 Task: In Heading  Amiri Quran with navy blue colour. Font size of heading  '18 Pt. 'Font style of data Calibri. Font size of data  9 Pt. Alignment of headline & data Align bottom. Fill color in cell of heading  Red. Font color of data Black. Apply border in Data Criss-Cross Border. In the sheet  Budget Management Sheetbook
Action: Mouse moved to (95, 54)
Screenshot: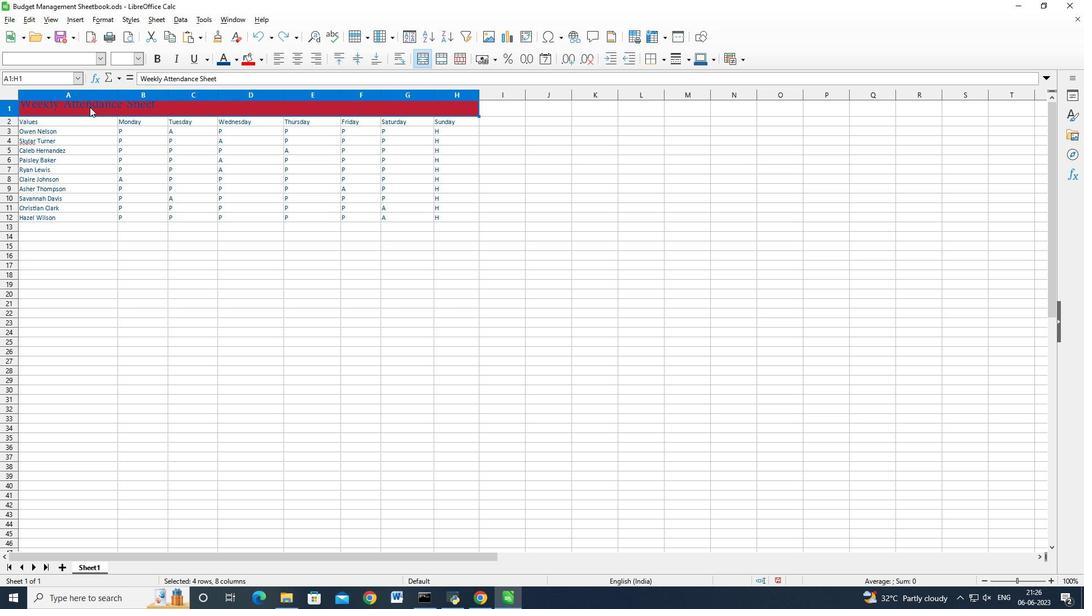 
Action: Mouse pressed left at (95, 54)
Screenshot: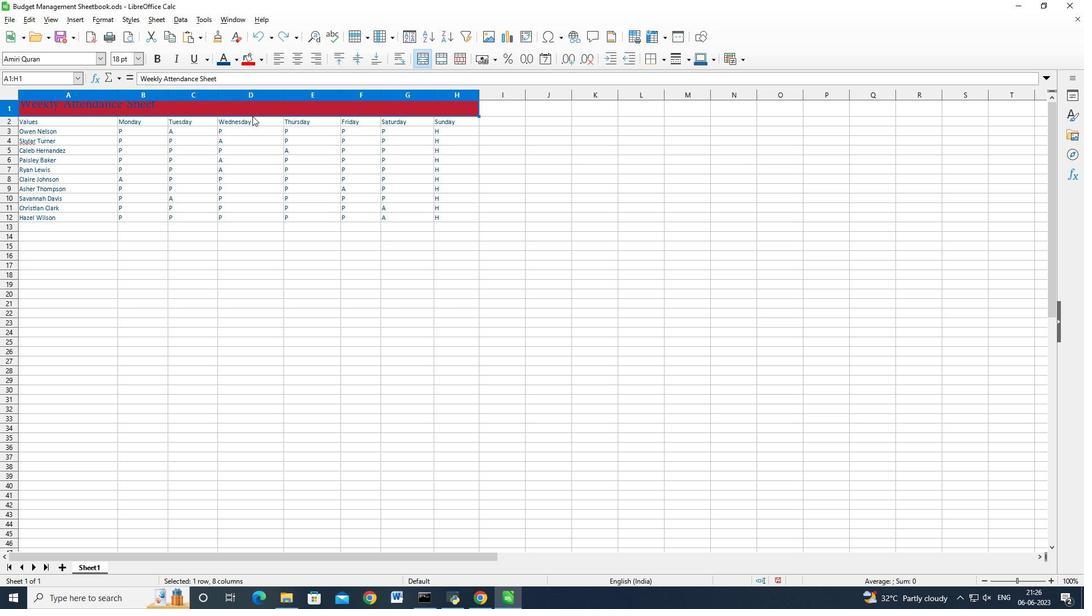 
Action: Mouse moved to (44, 85)
Screenshot: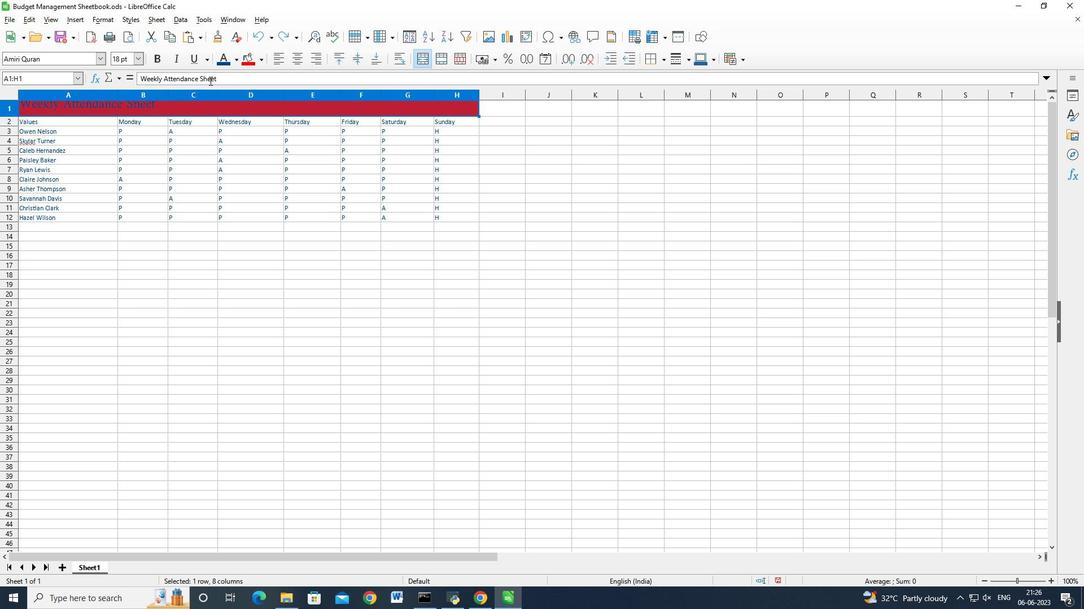 
Action: Mouse pressed left at (44, 85)
Screenshot: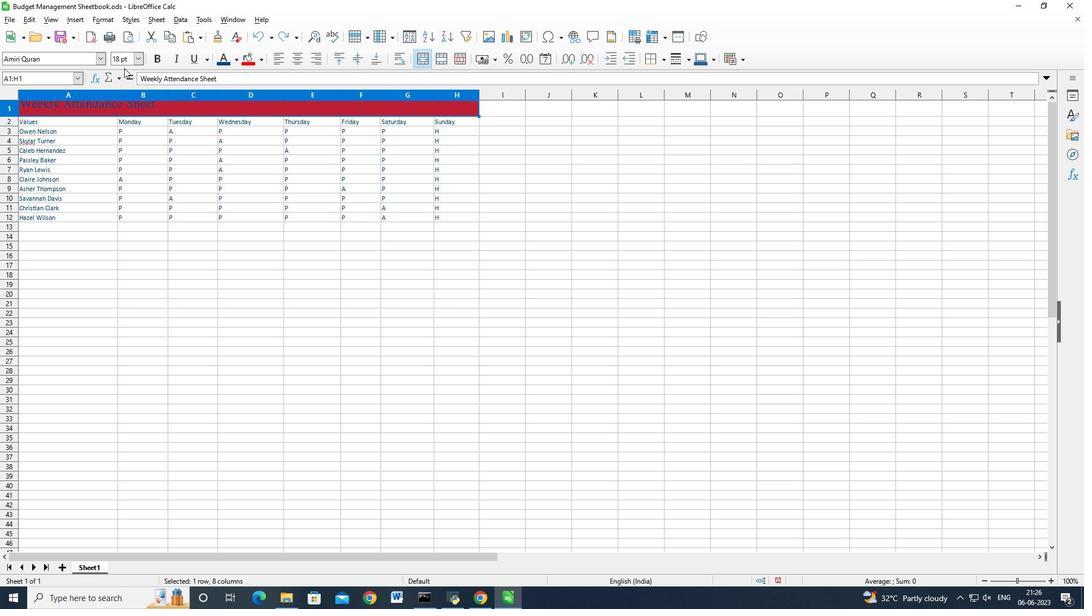 
Action: Mouse moved to (230, 56)
Screenshot: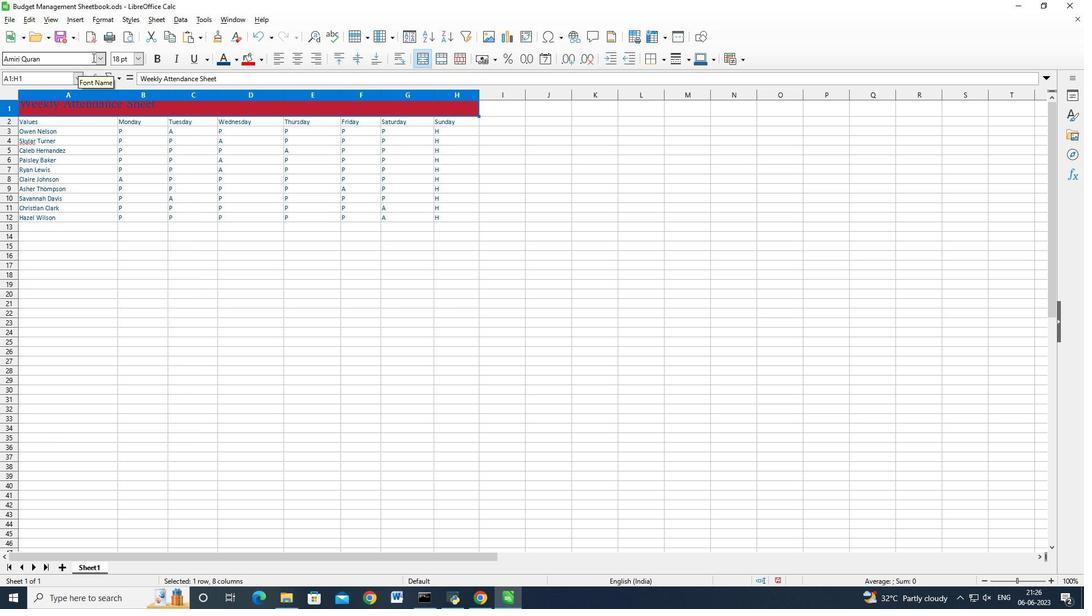 
Action: Mouse pressed left at (230, 56)
Screenshot: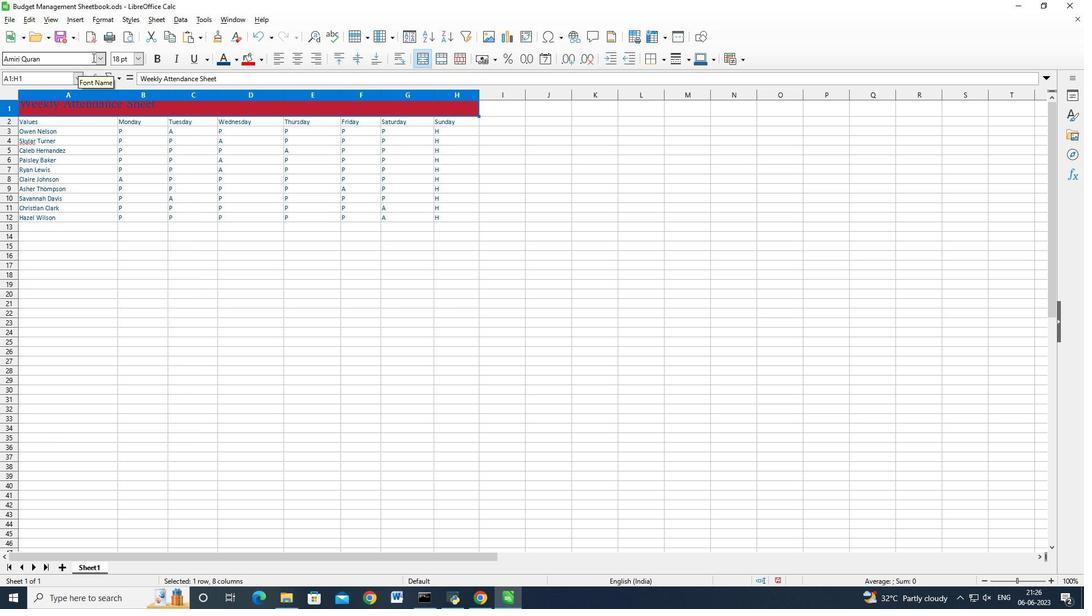 
Action: Mouse moved to (219, 120)
Screenshot: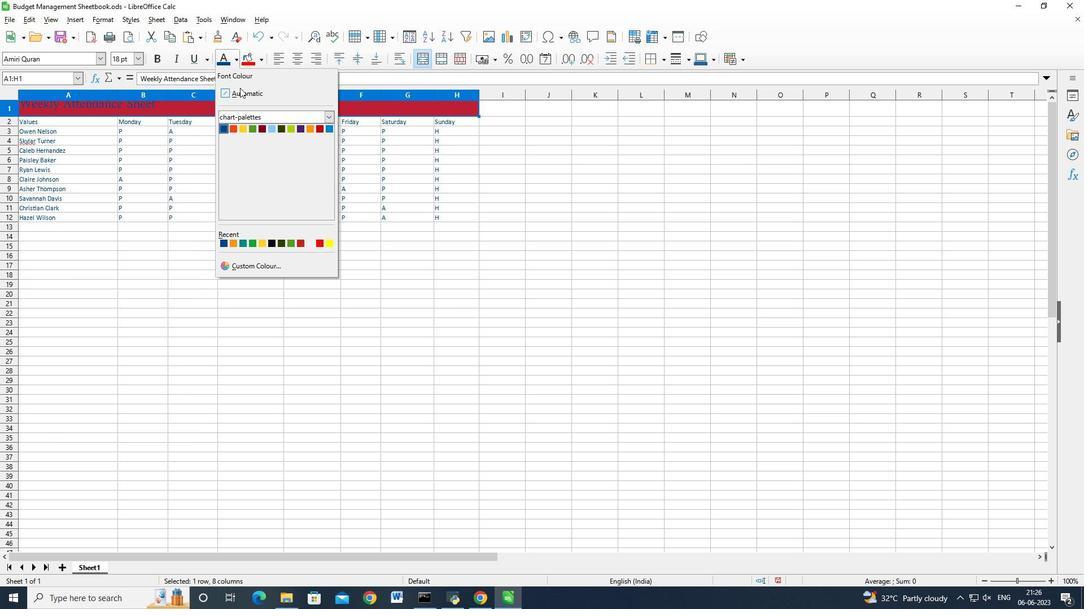 
Action: Mouse pressed left at (219, 120)
Screenshot: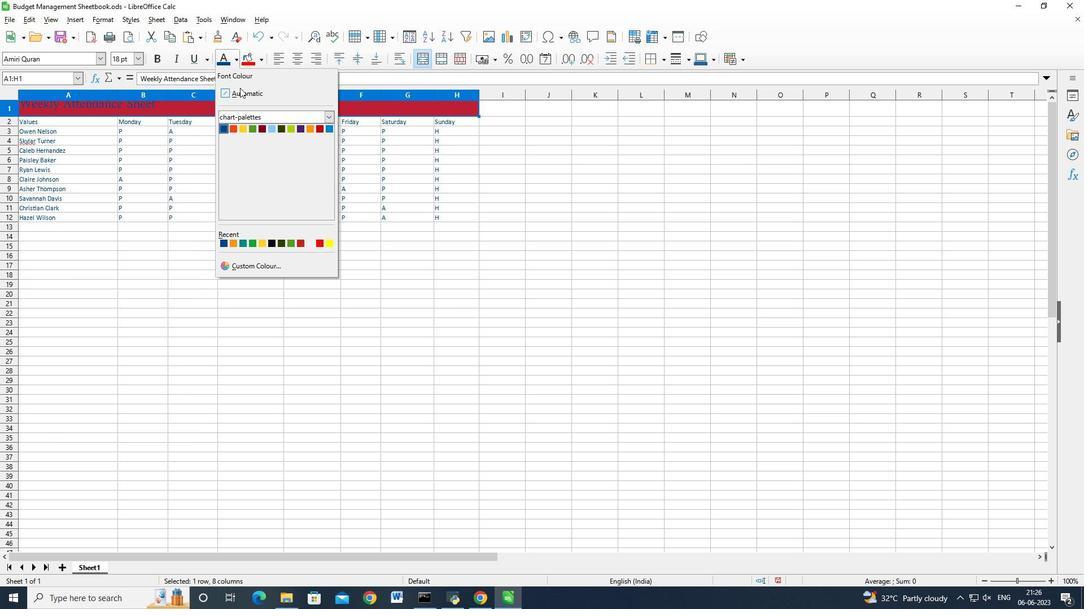 
Action: Mouse moved to (133, 47)
Screenshot: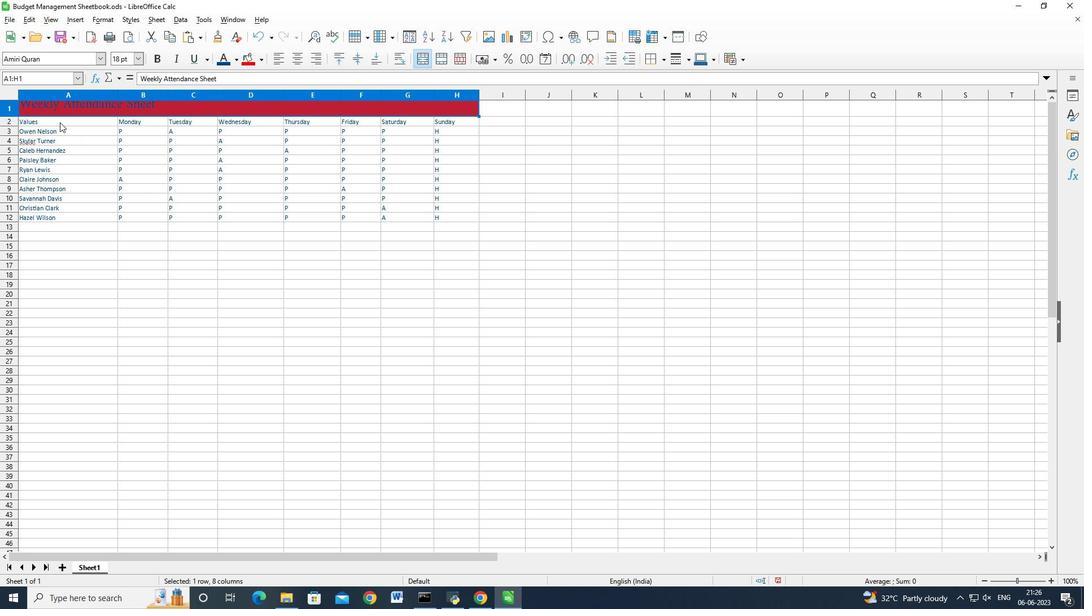 
Action: Mouse pressed left at (133, 47)
Screenshot: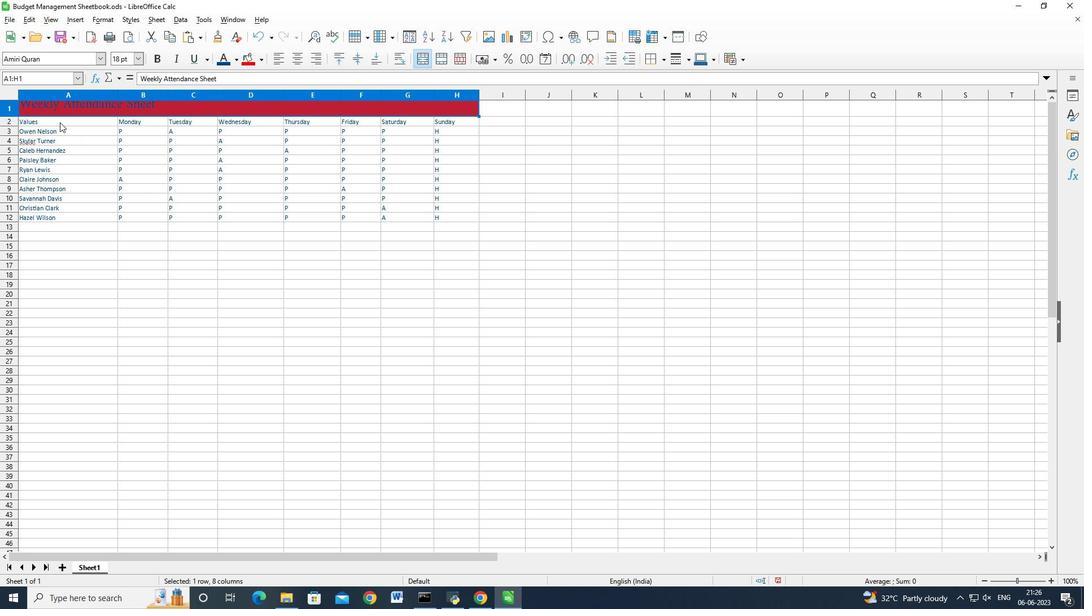
Action: Mouse moved to (112, 181)
Screenshot: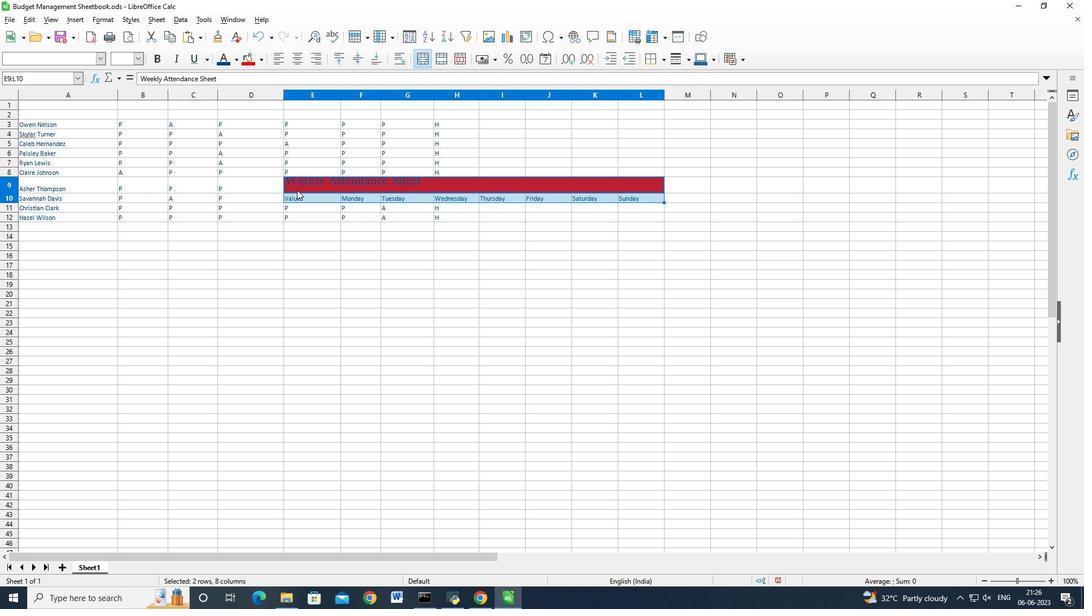 
Action: Mouse pressed left at (112, 181)
Screenshot: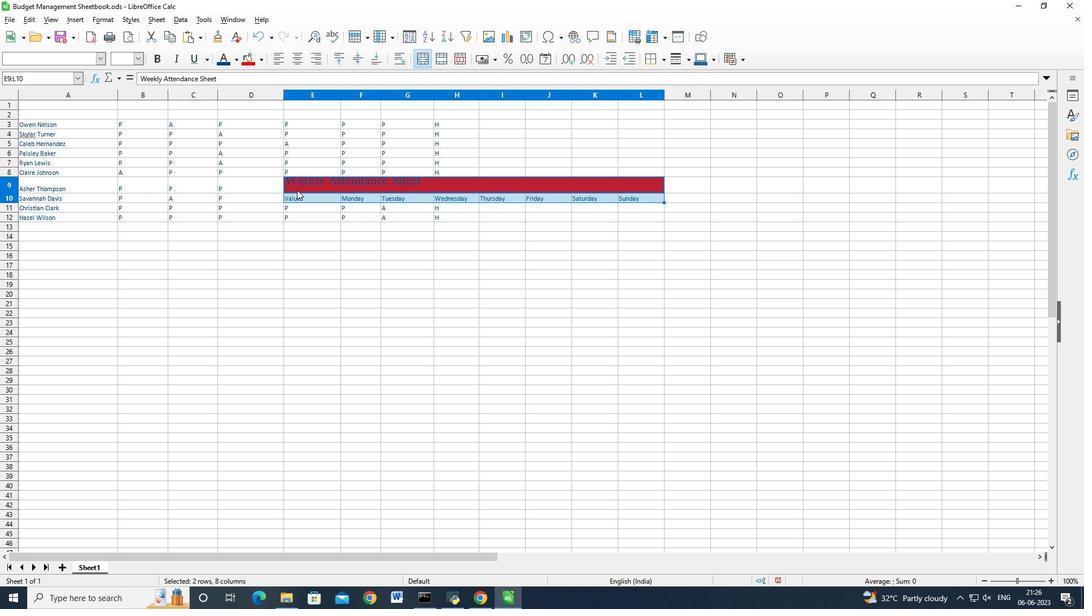 
Action: Mouse moved to (47, 113)
Screenshot: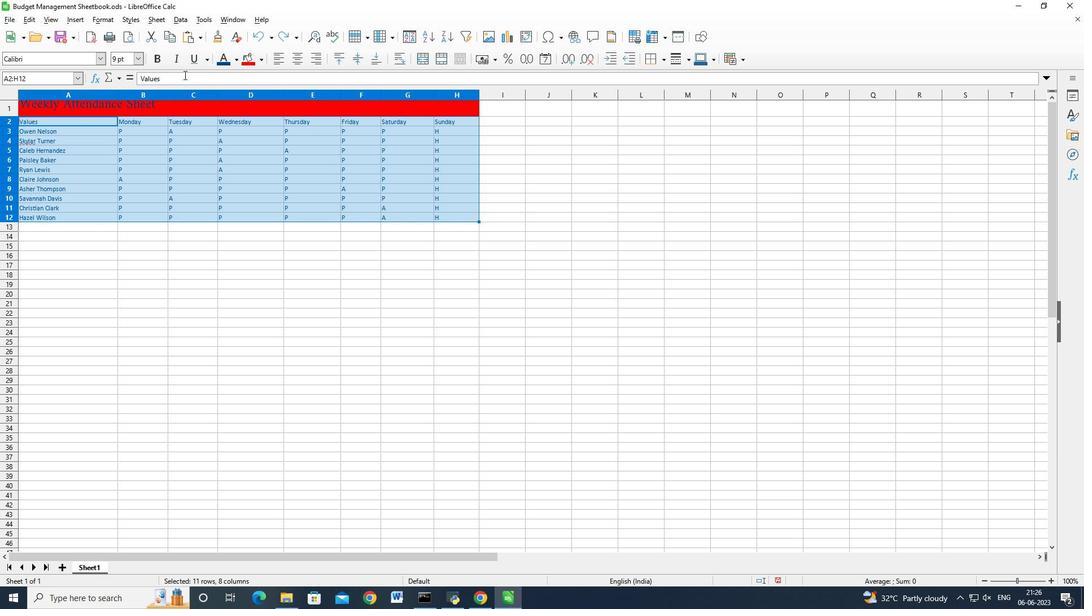 
Action: Mouse pressed left at (47, 113)
Screenshot: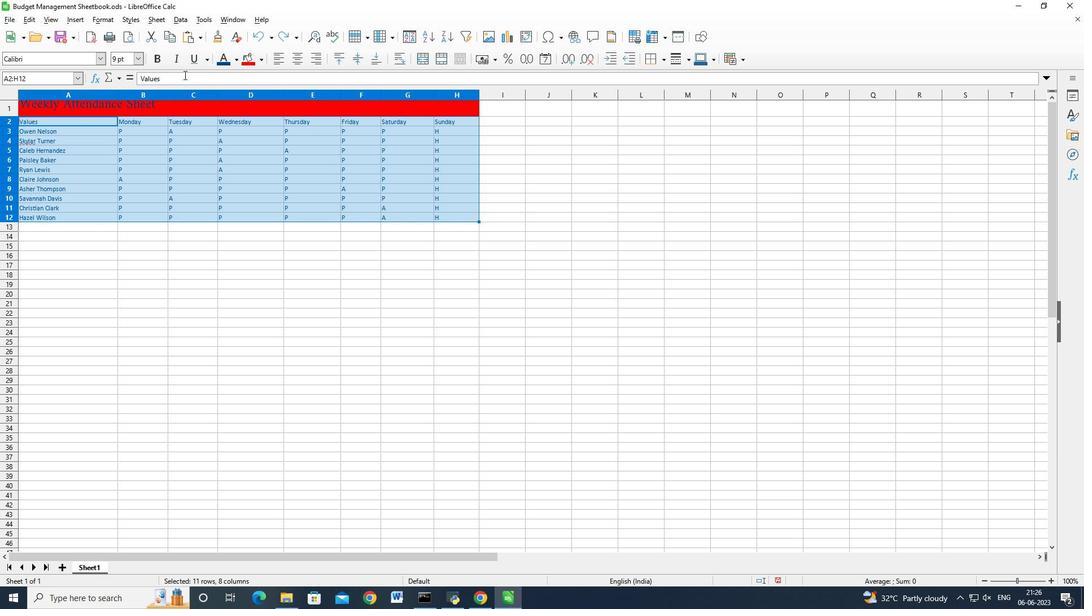 
Action: Mouse moved to (89, 50)
Screenshot: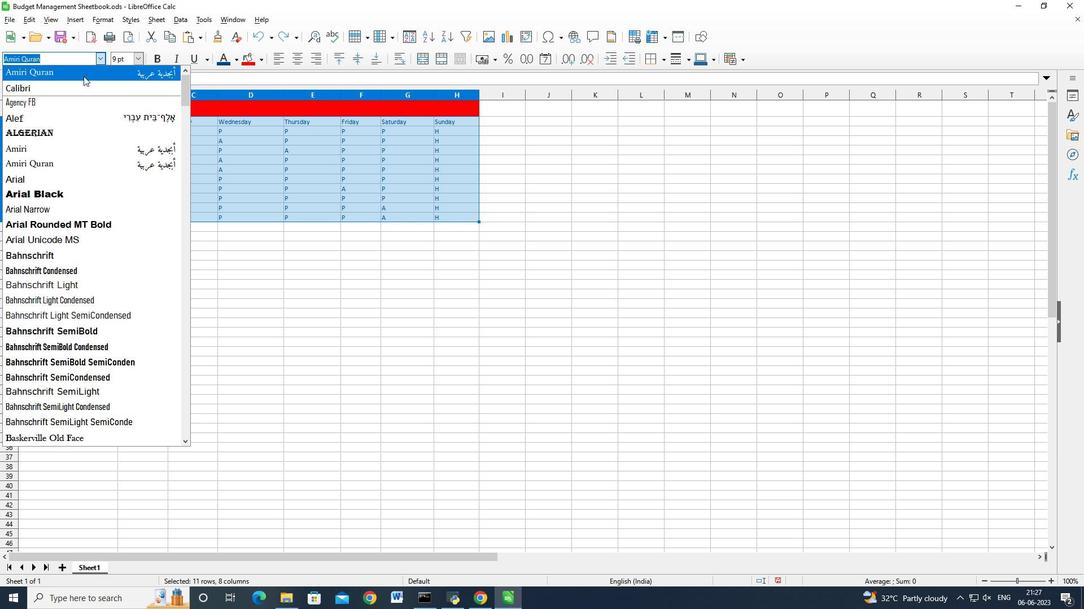 
Action: Mouse pressed left at (89, 50)
Screenshot: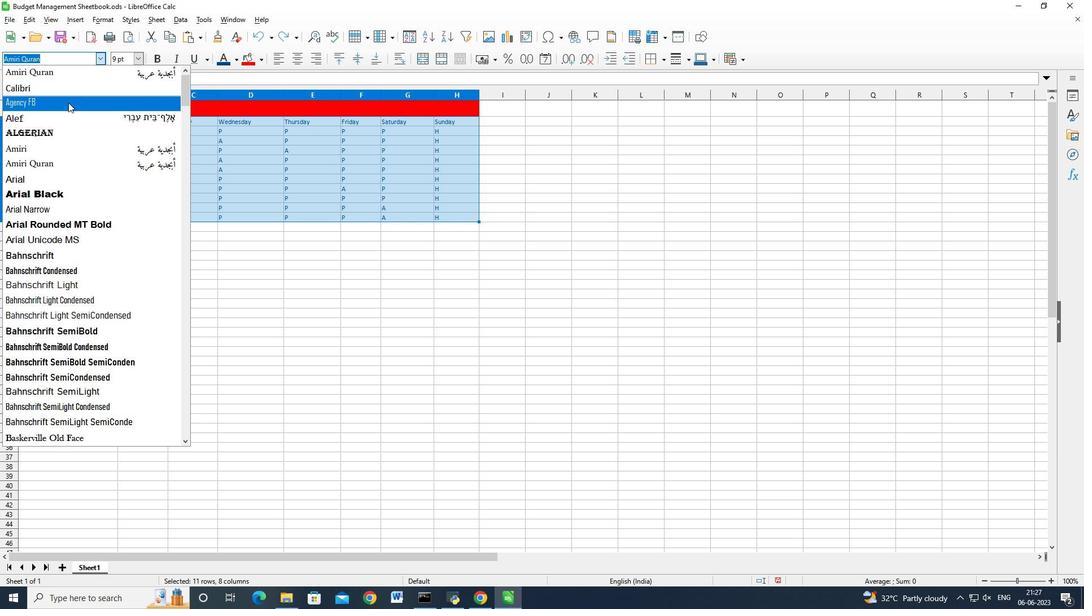 
Action: Mouse moved to (94, 51)
Screenshot: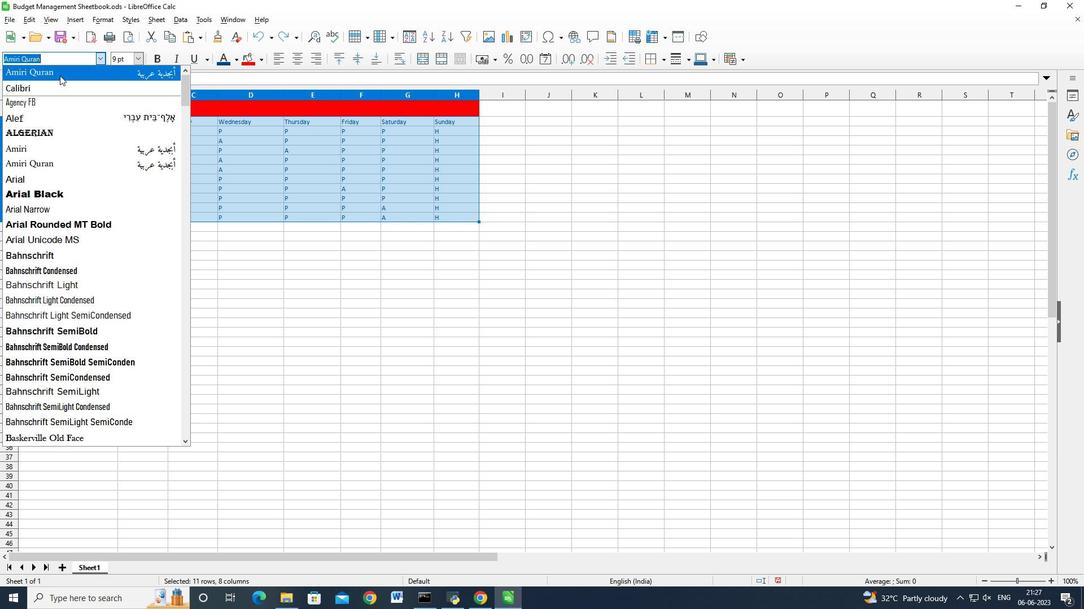 
Action: Mouse pressed left at (94, 51)
Screenshot: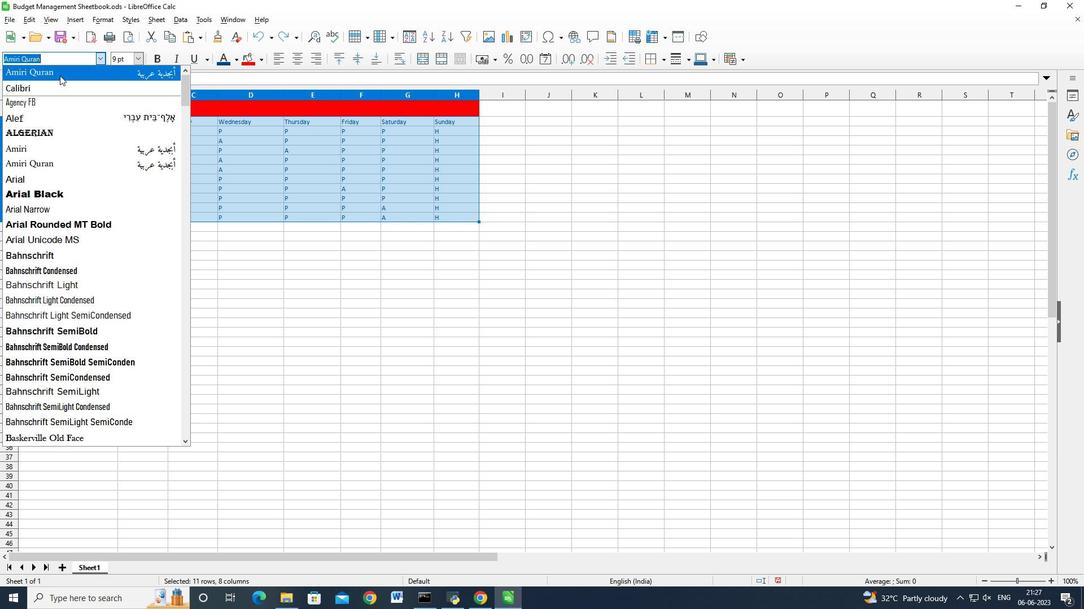 
Action: Mouse moved to (7, 83)
Screenshot: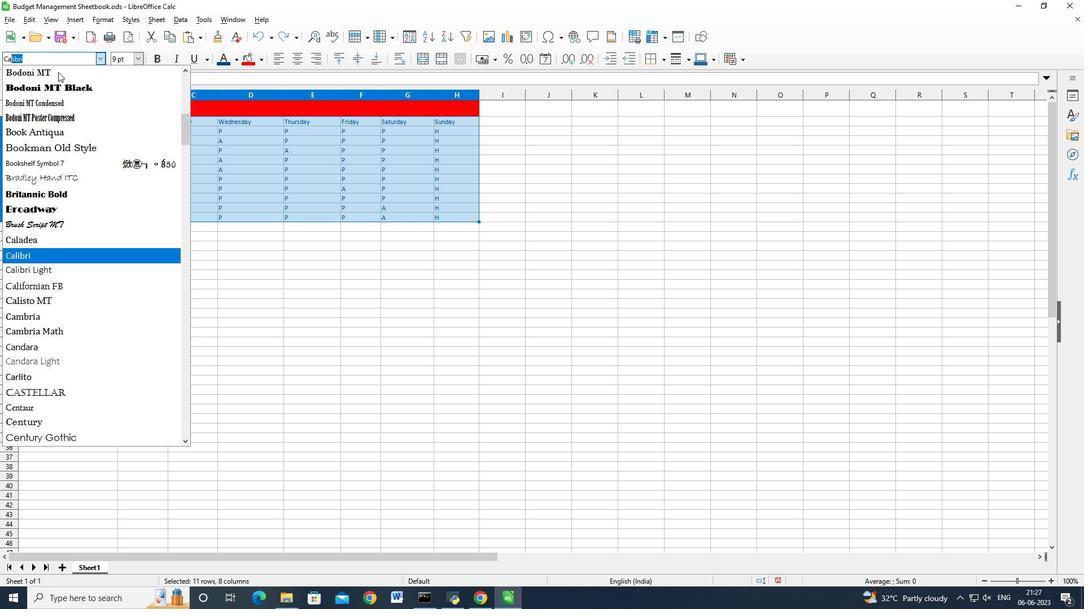 
Action: Mouse pressed left at (7, 83)
Screenshot: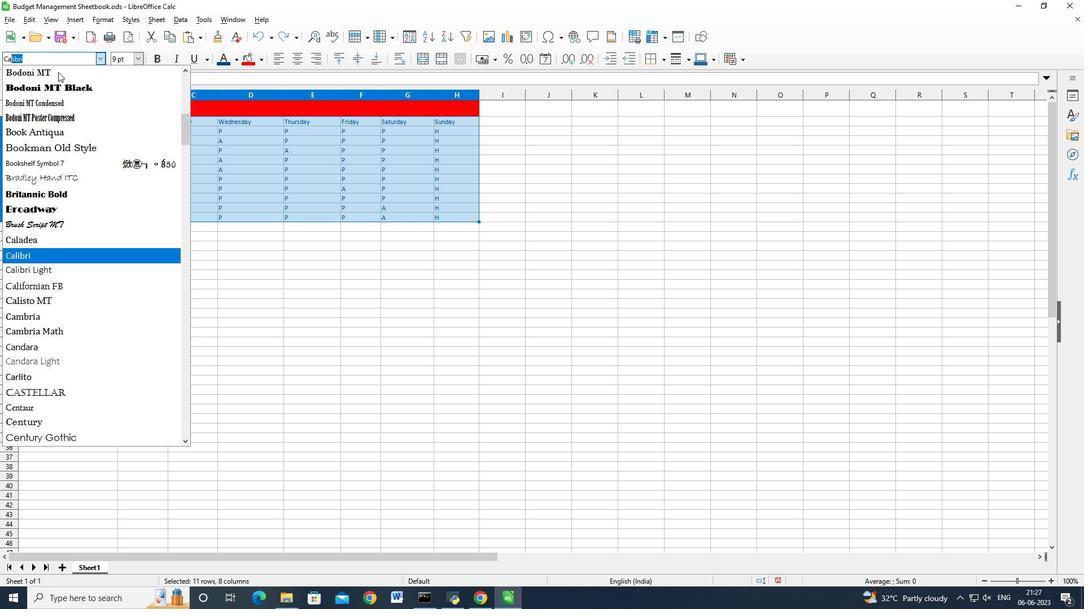 
Action: Mouse moved to (58, 115)
Screenshot: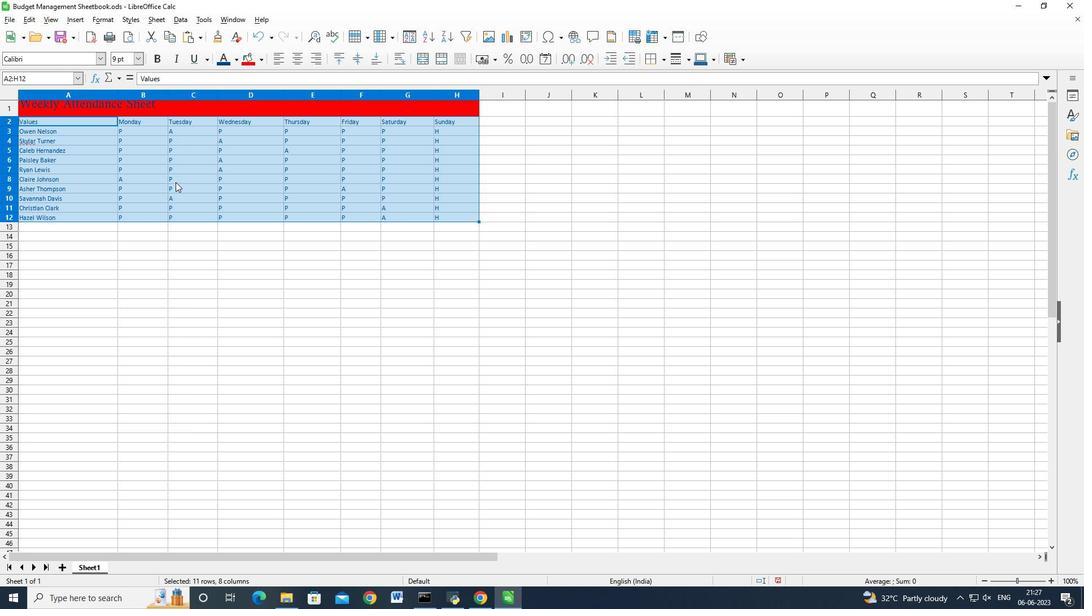 
Action: Mouse pressed left at (58, 115)
Screenshot: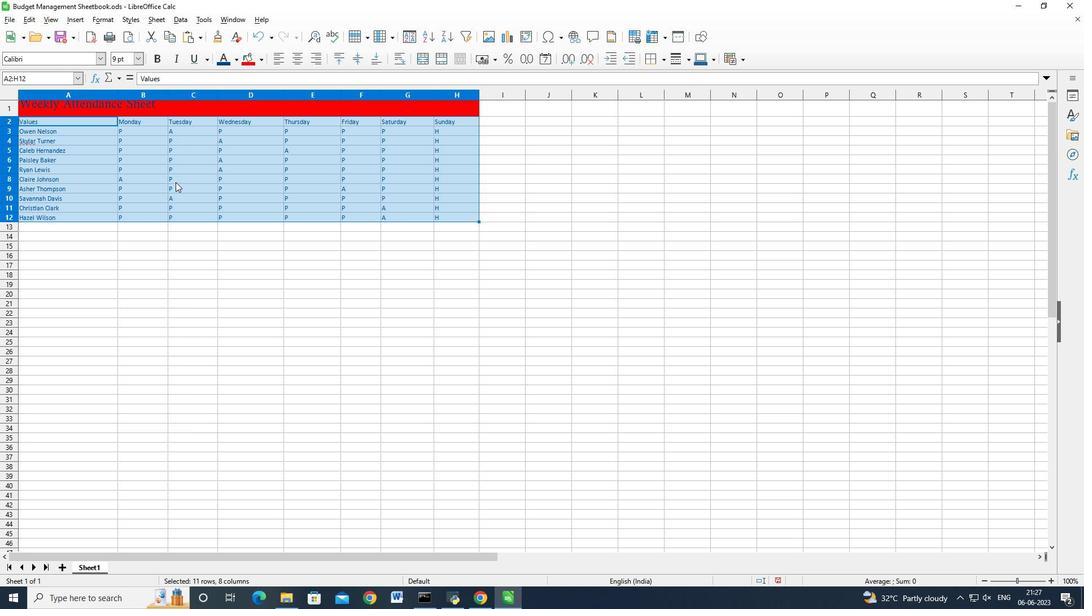 
Action: Mouse moved to (194, 201)
Screenshot: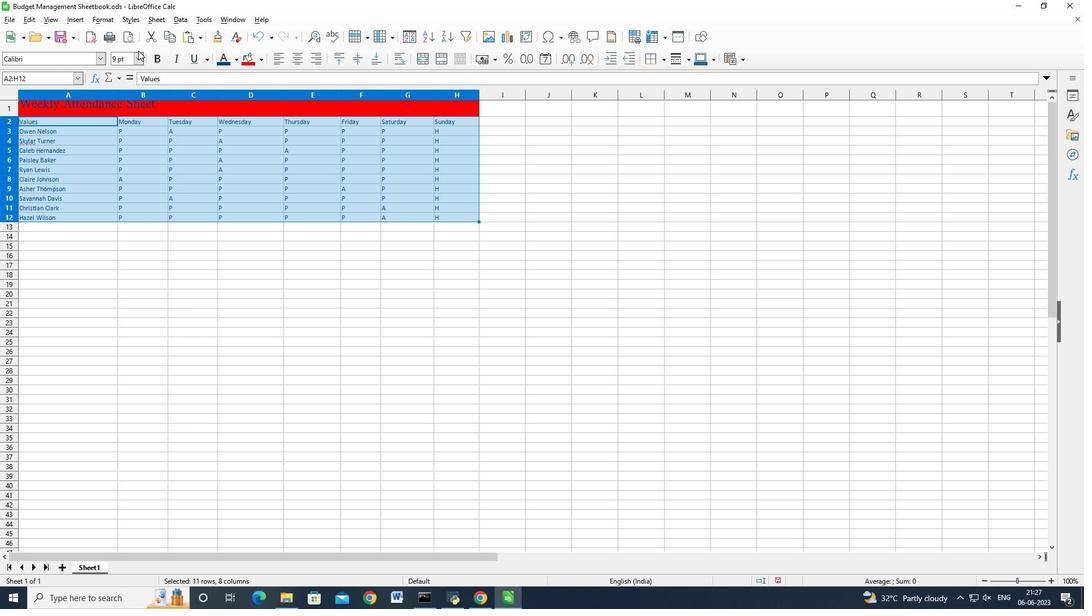 
Action: Mouse pressed left at (194, 201)
Screenshot: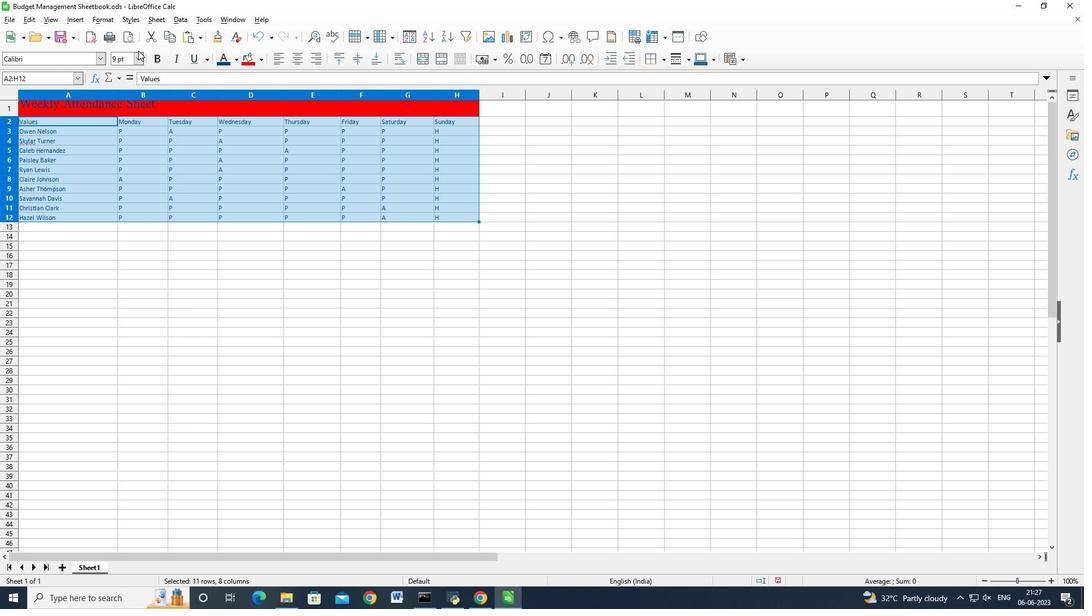 
Action: Mouse moved to (159, 156)
Screenshot: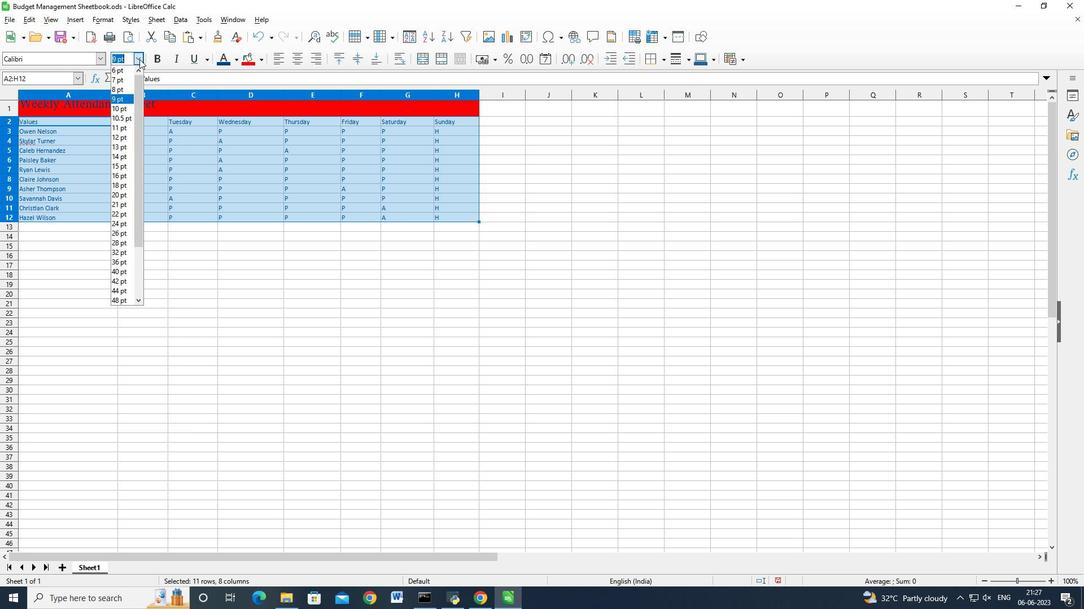 
Action: Key pressed ctrl+Z
Screenshot: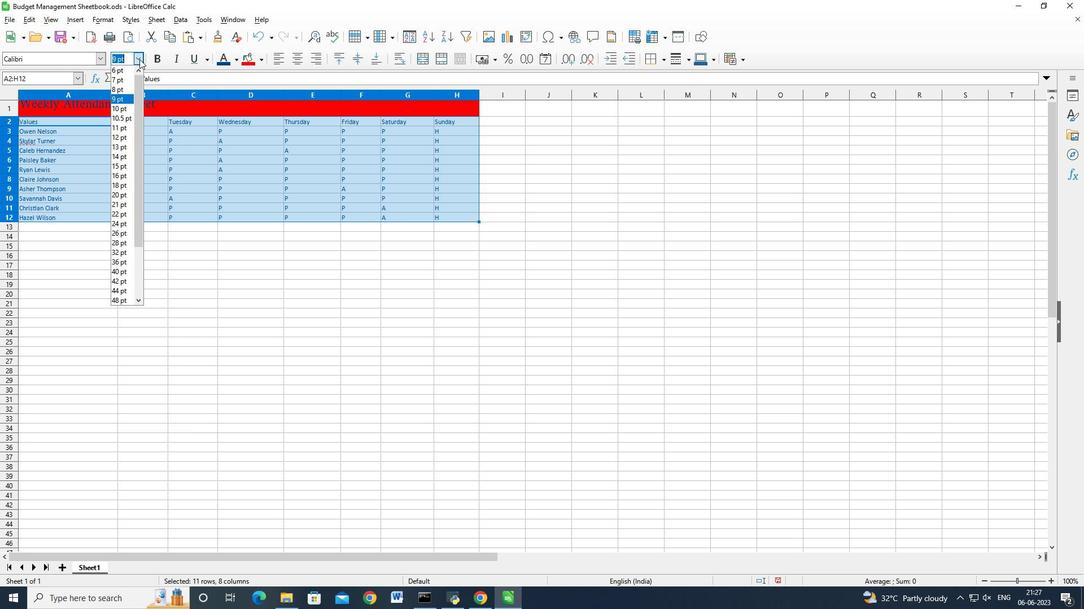 
Action: Mouse moved to (168, 132)
Screenshot: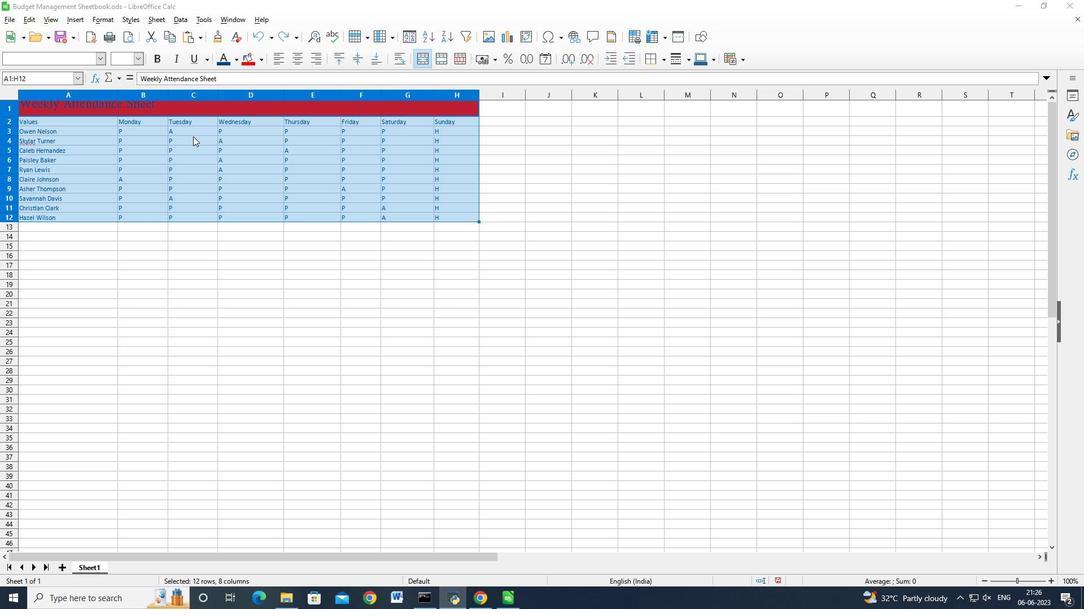 
Action: Mouse pressed left at (168, 132)
Screenshot: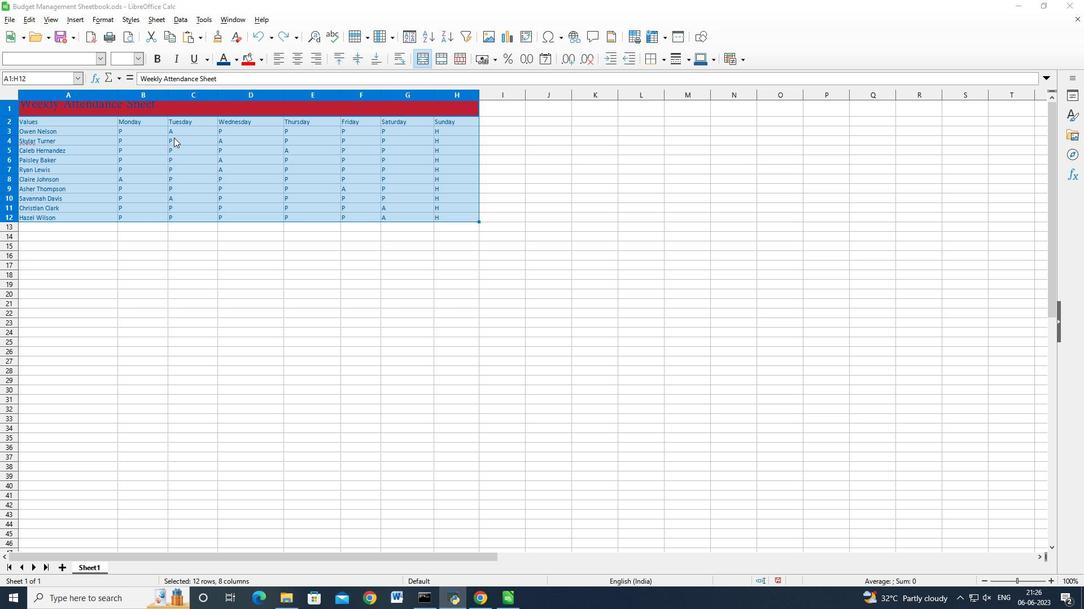 
Action: Mouse moved to (67, 98)
Screenshot: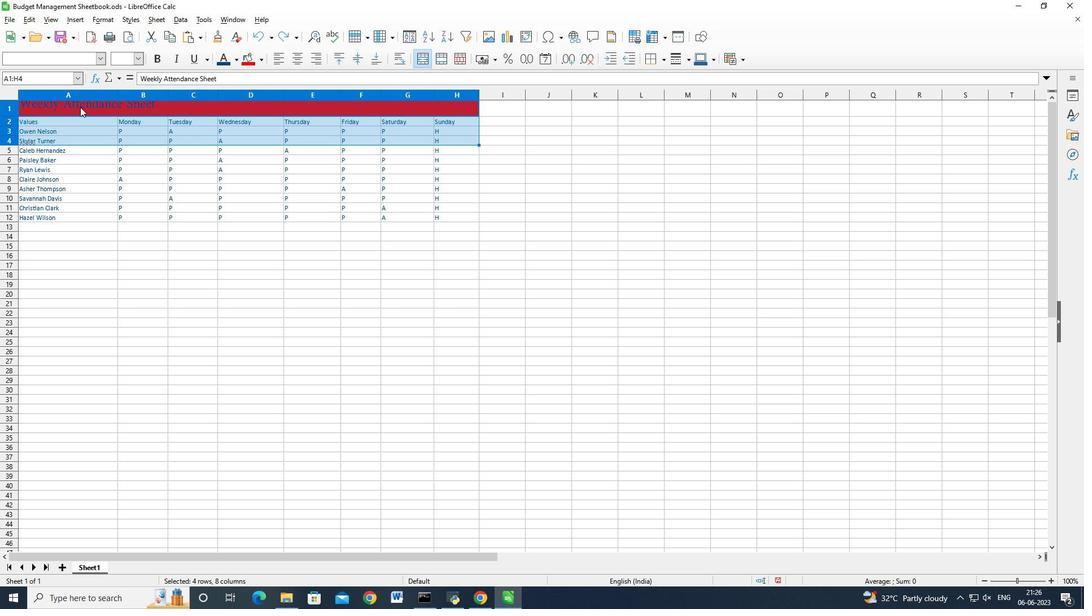 
Action: Mouse pressed left at (67, 98)
Screenshot: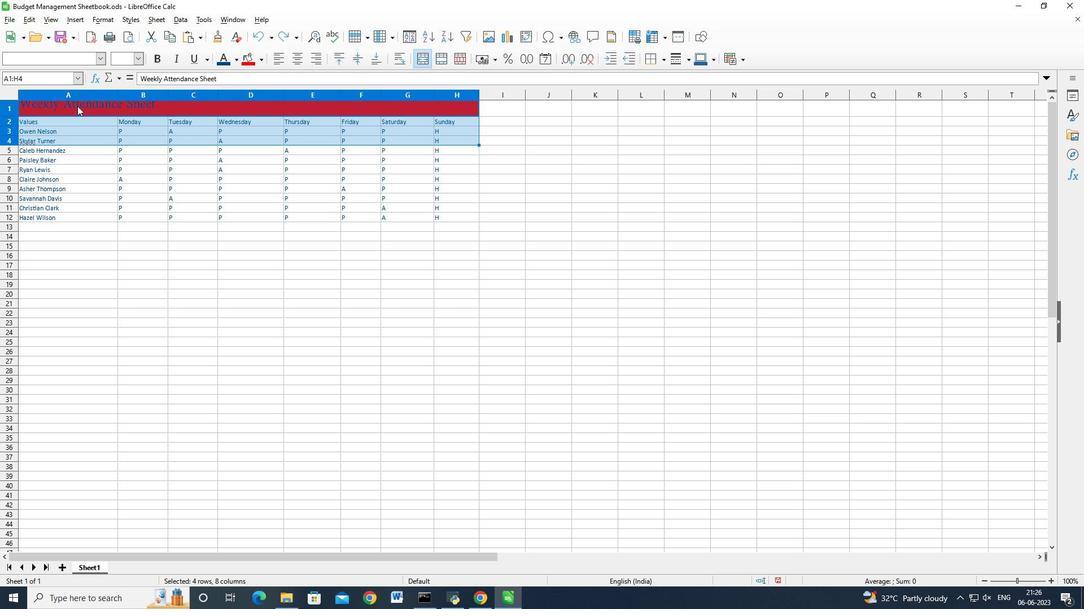 
Action: Mouse moved to (92, 50)
Screenshot: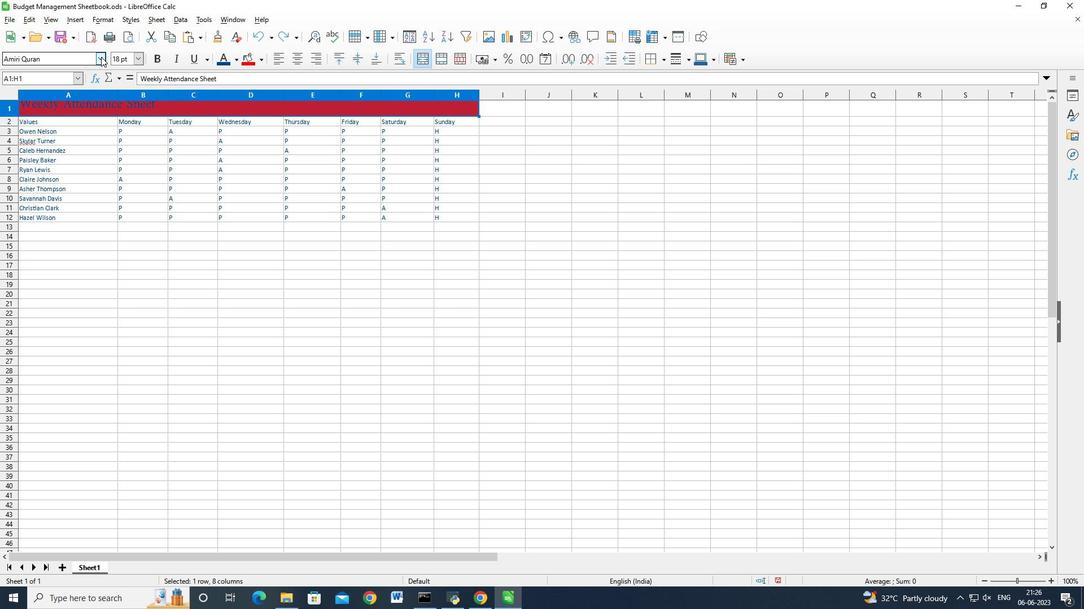
Action: Mouse pressed left at (92, 50)
Screenshot: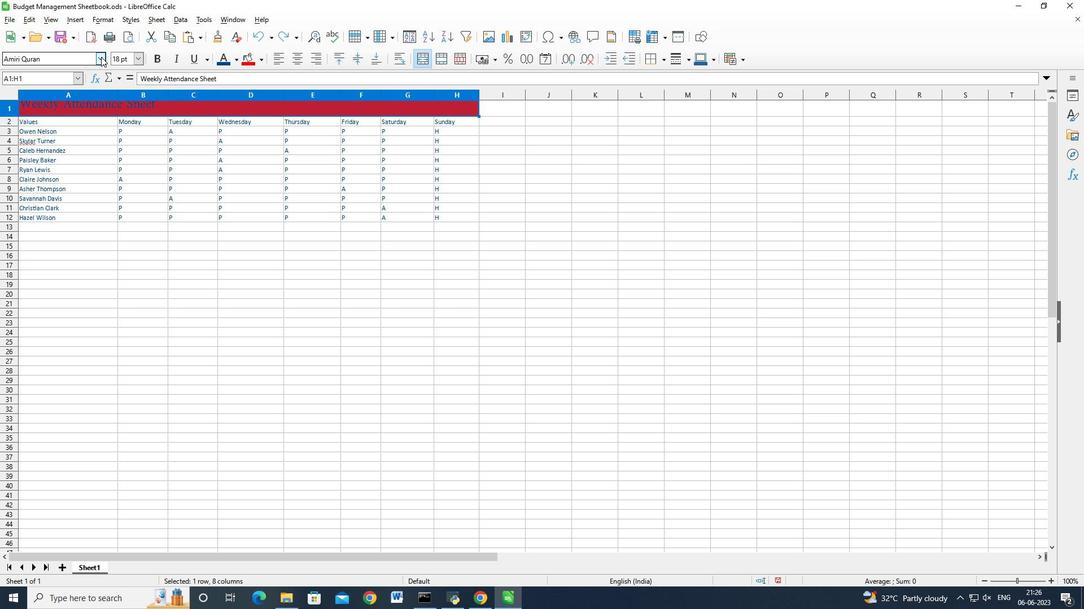 
Action: Mouse moved to (51, 86)
Screenshot: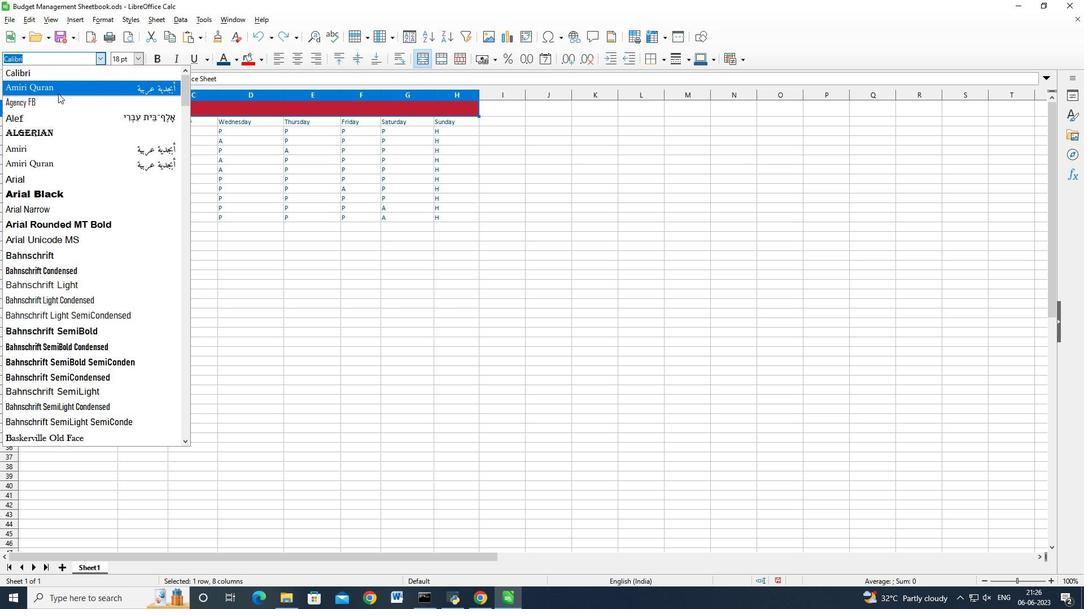 
Action: Mouse pressed left at (51, 86)
Screenshot: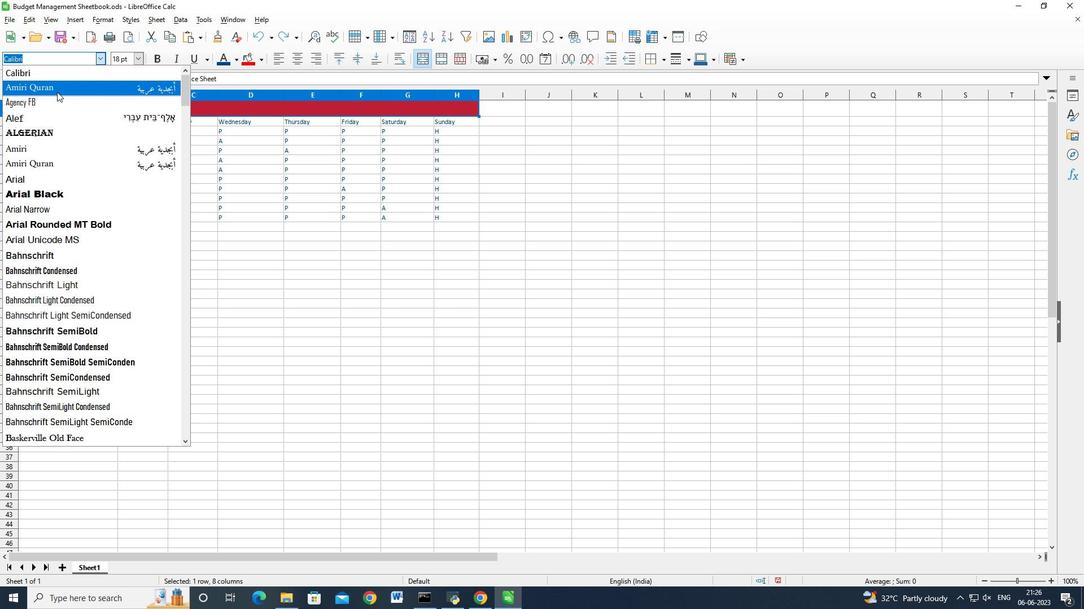 
Action: Mouse moved to (232, 51)
Screenshot: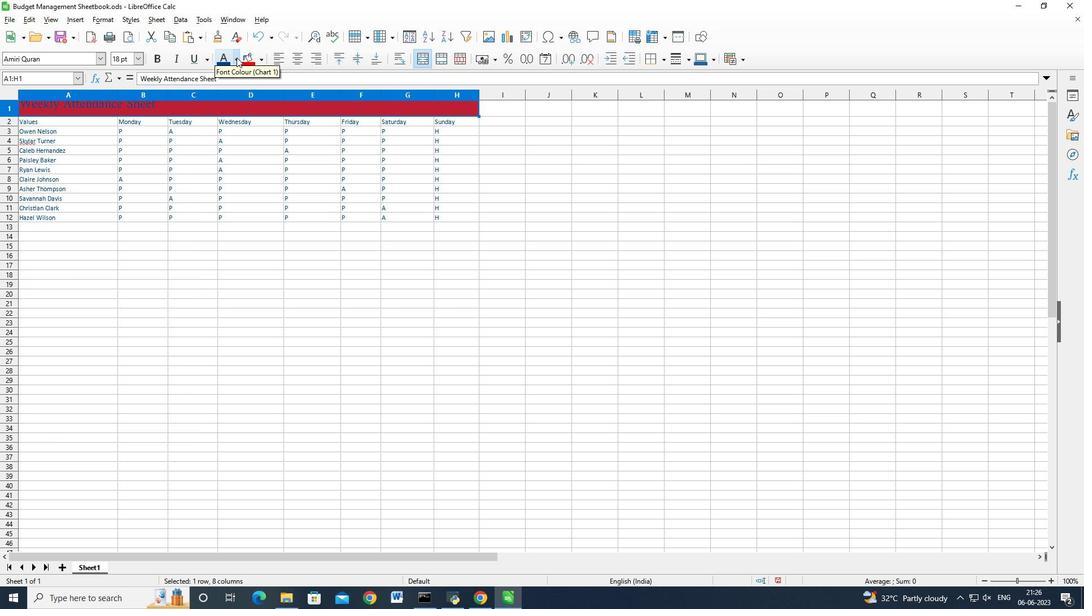 
Action: Mouse pressed left at (232, 51)
Screenshot: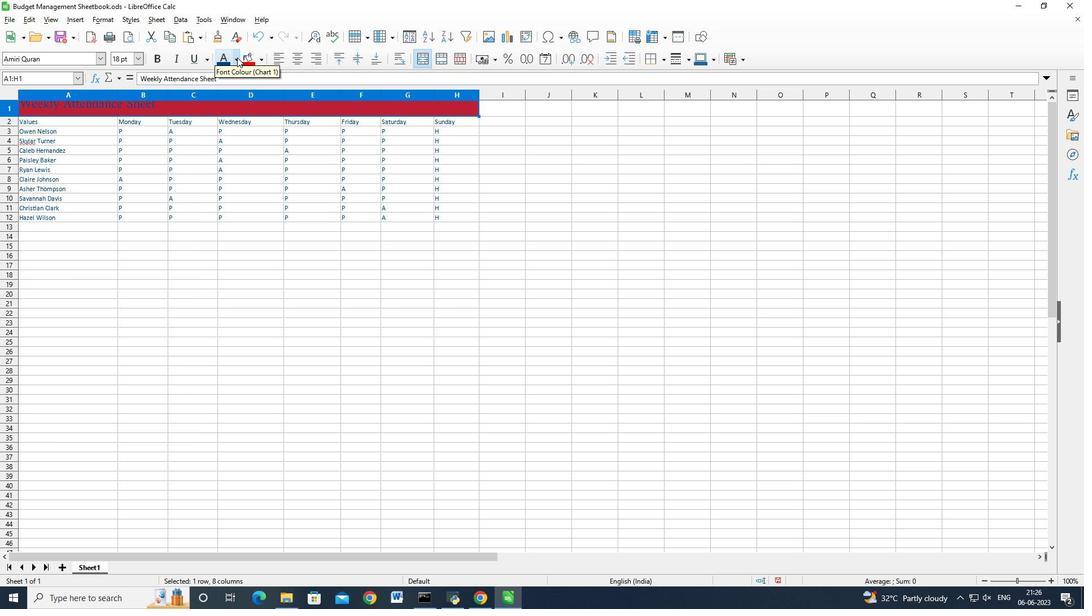 
Action: Mouse moved to (219, 120)
Screenshot: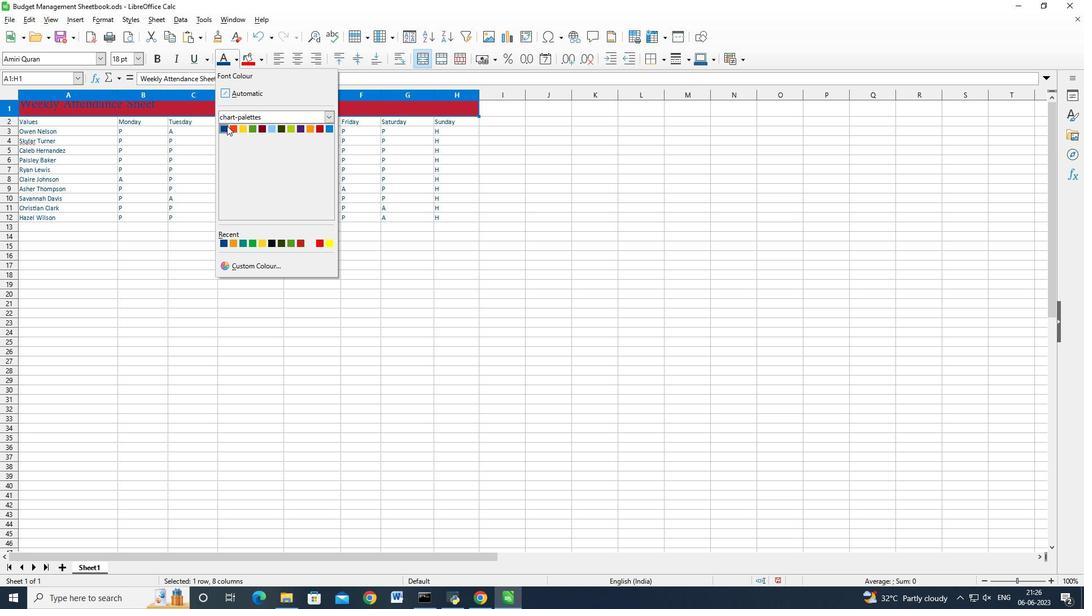 
Action: Mouse pressed left at (219, 120)
Screenshot: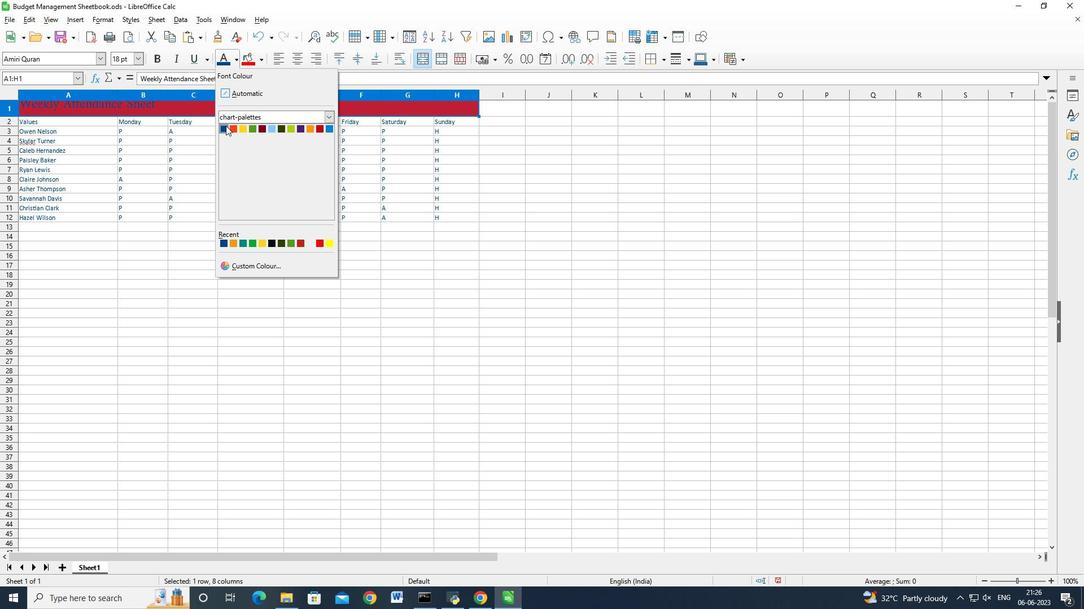 
Action: Mouse moved to (128, 52)
Screenshot: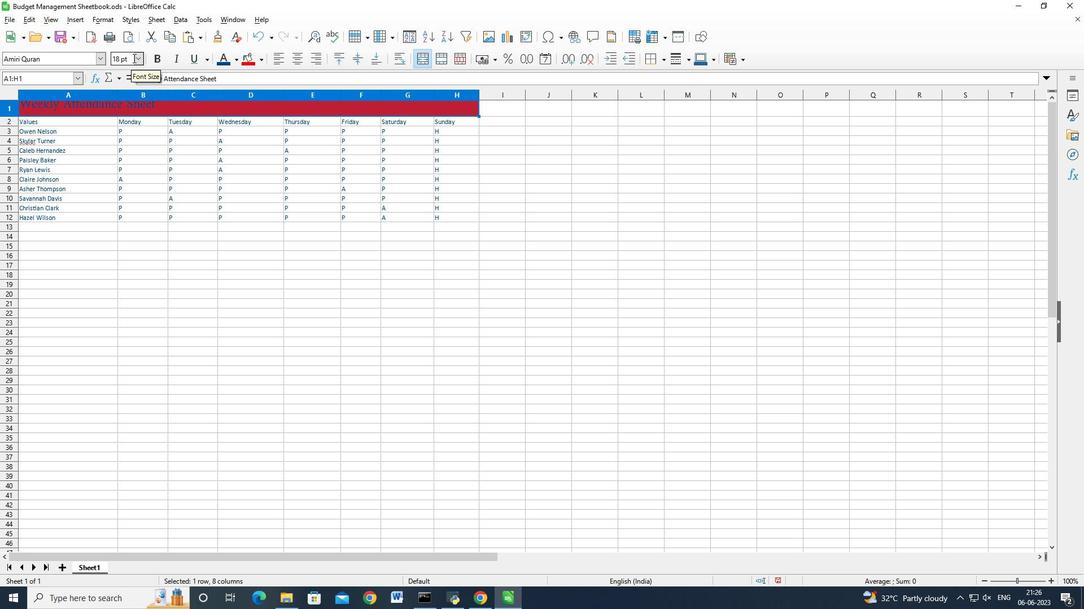 
Action: Mouse pressed left at (128, 52)
Screenshot: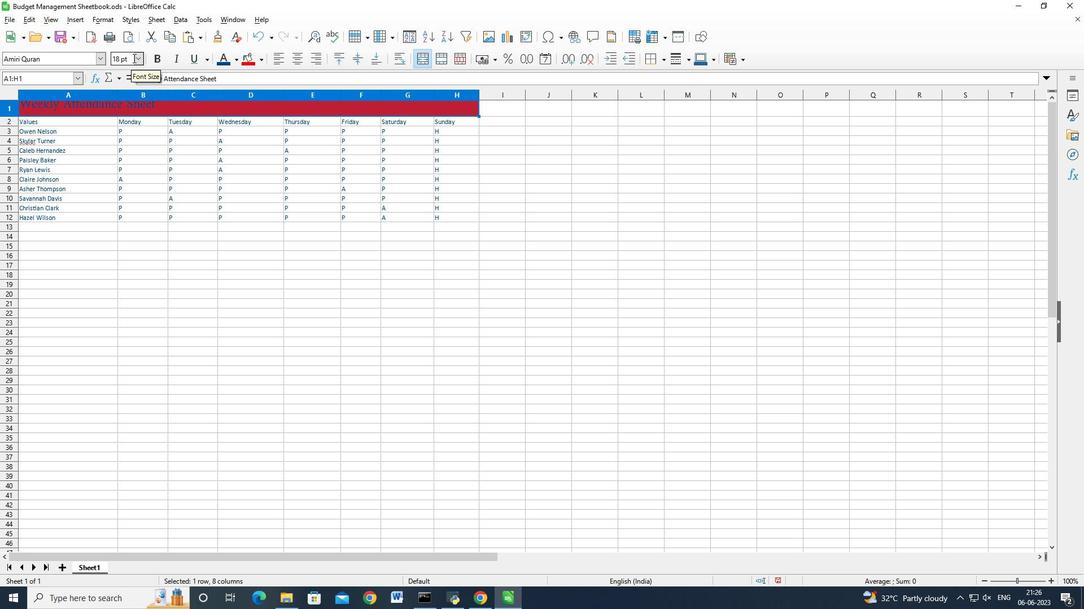 
Action: Mouse moved to (112, 180)
Screenshot: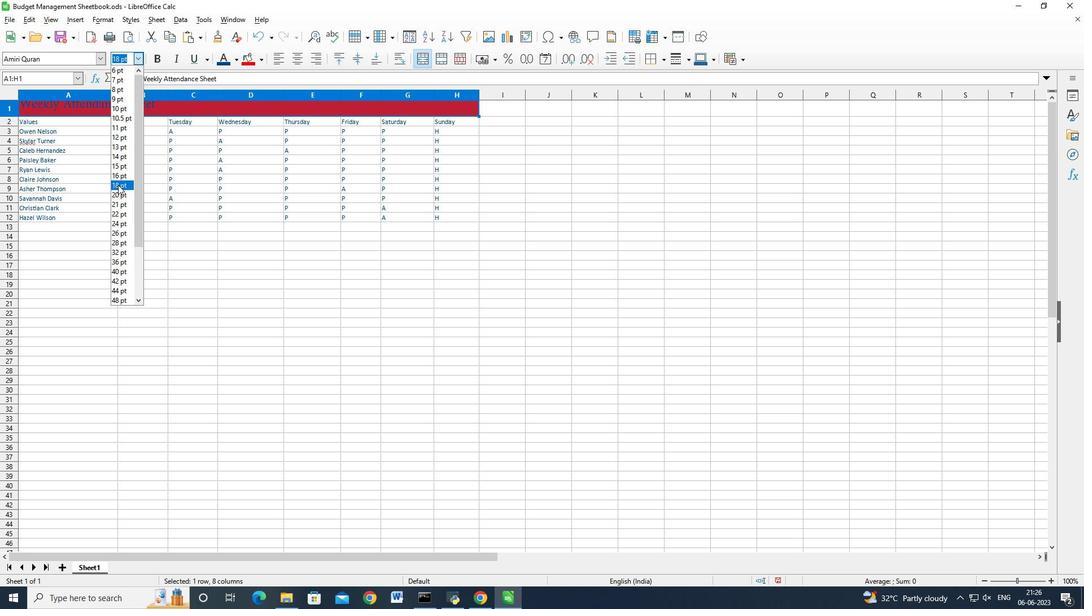 
Action: Mouse pressed left at (112, 180)
Screenshot: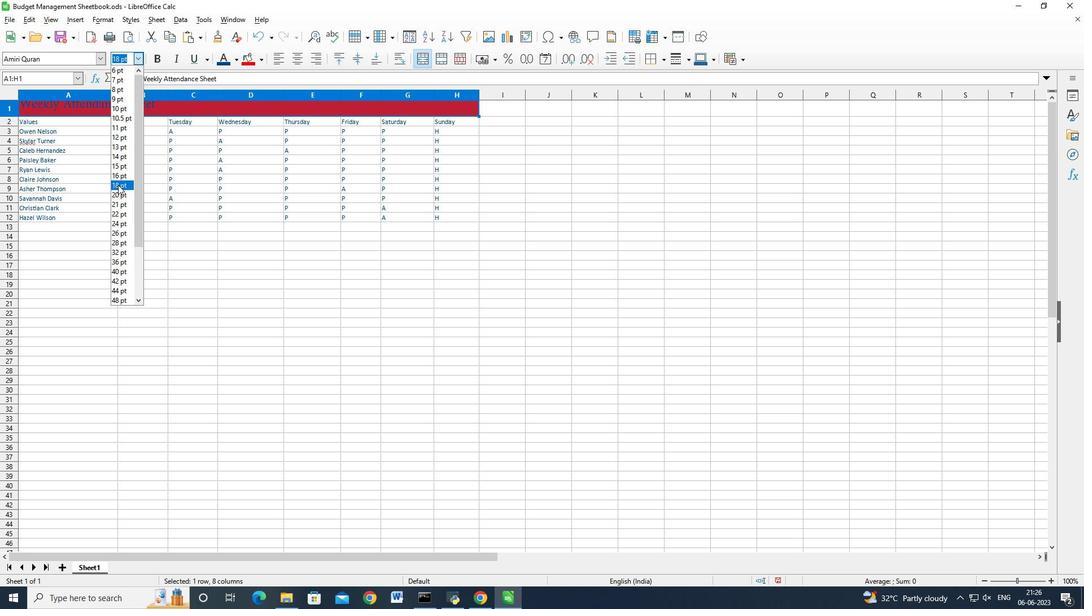 
Action: Mouse moved to (54, 116)
Screenshot: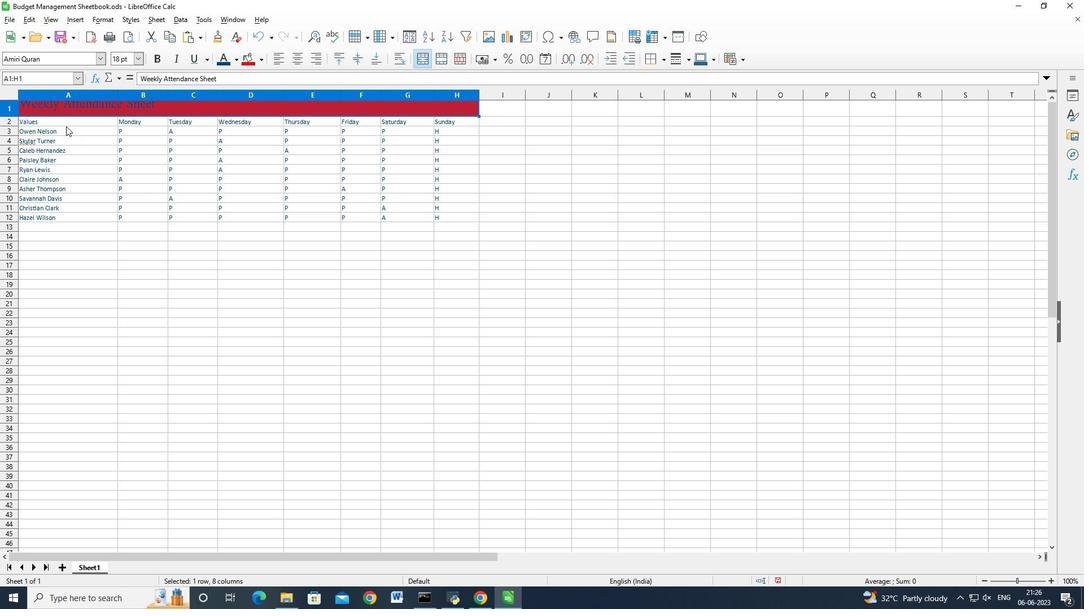 
Action: Mouse pressed left at (54, 116)
Screenshot: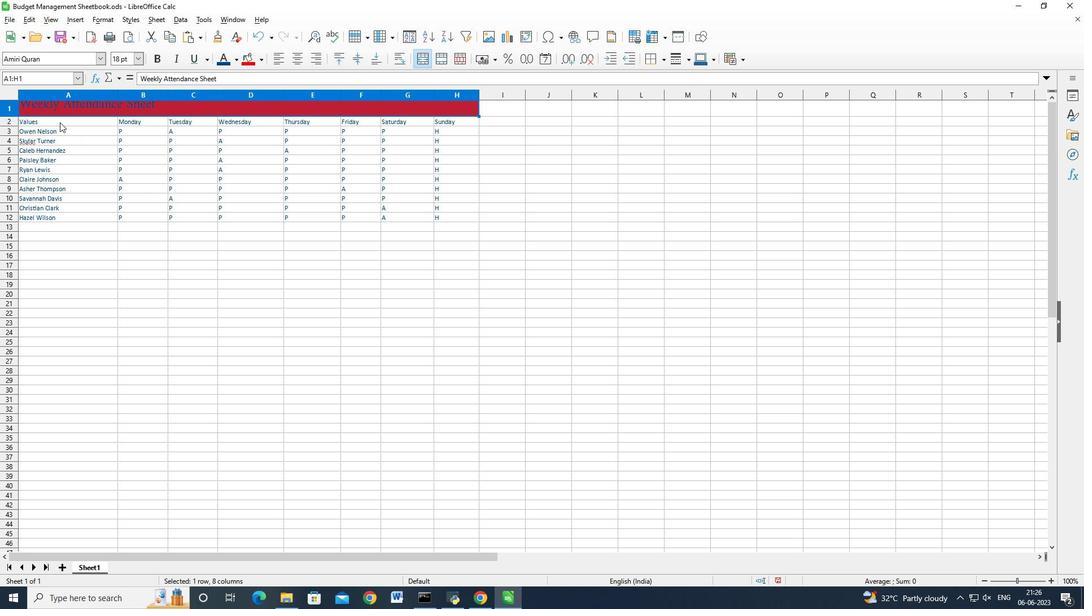 
Action: Mouse moved to (185, 164)
Screenshot: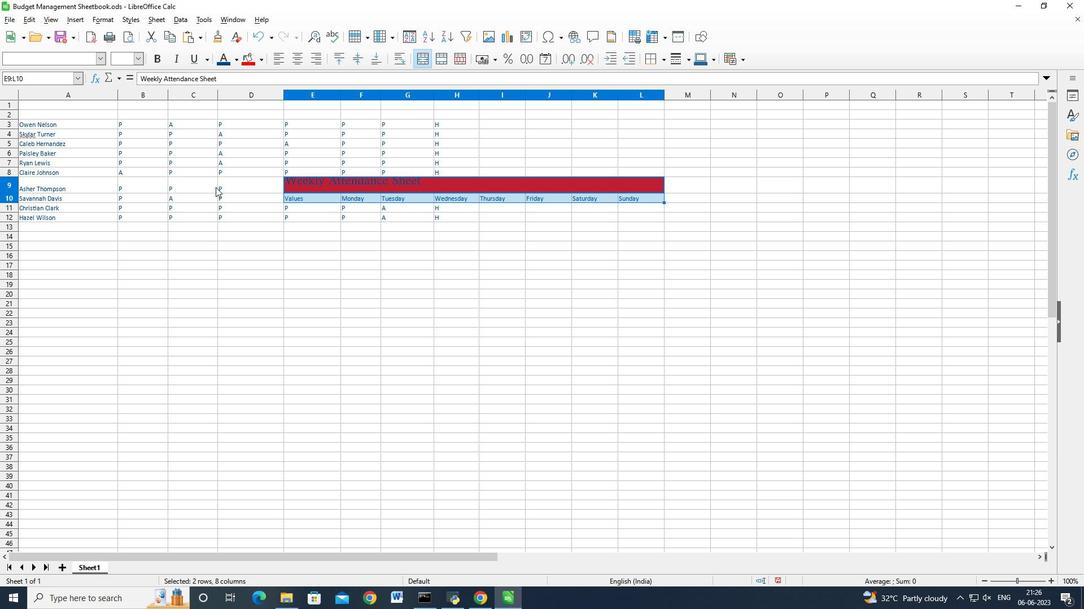 
Action: Key pressed ctrl+Z
Screenshot: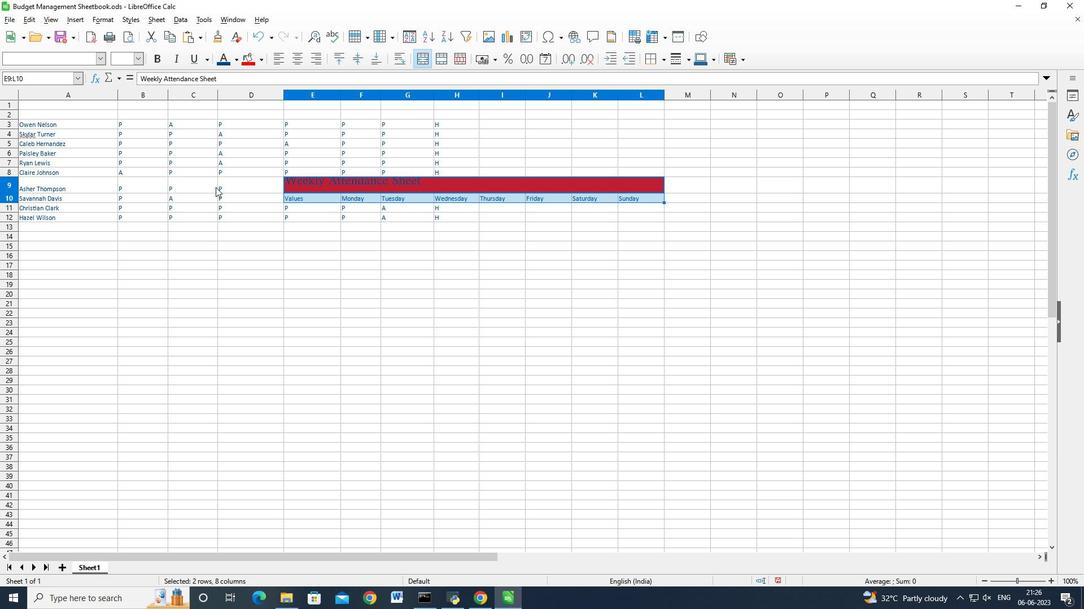 
Action: Mouse moved to (36, 114)
Screenshot: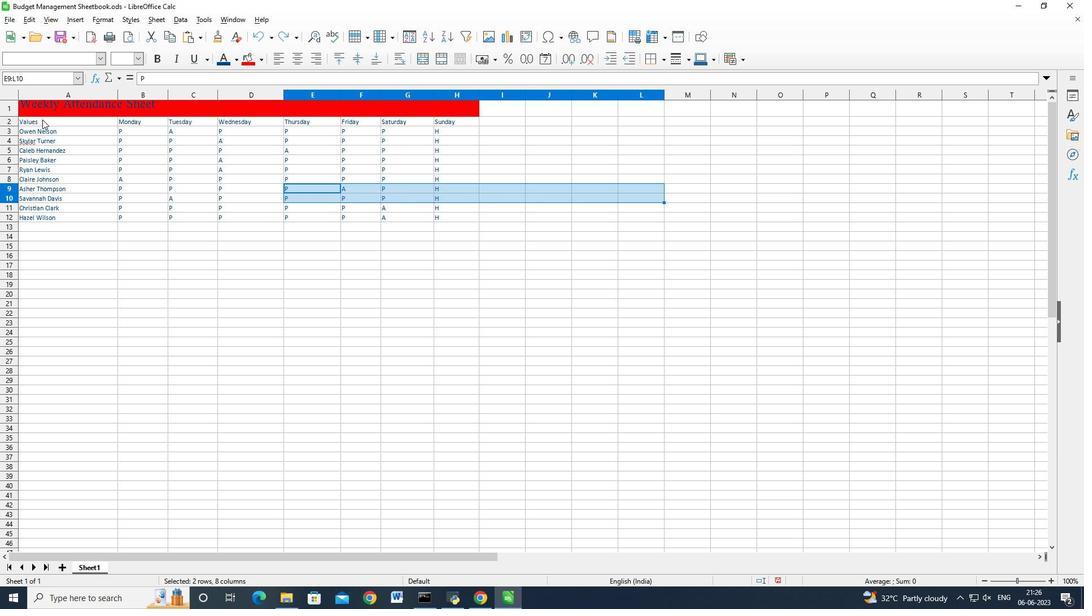 
Action: Mouse pressed left at (36, 114)
Screenshot: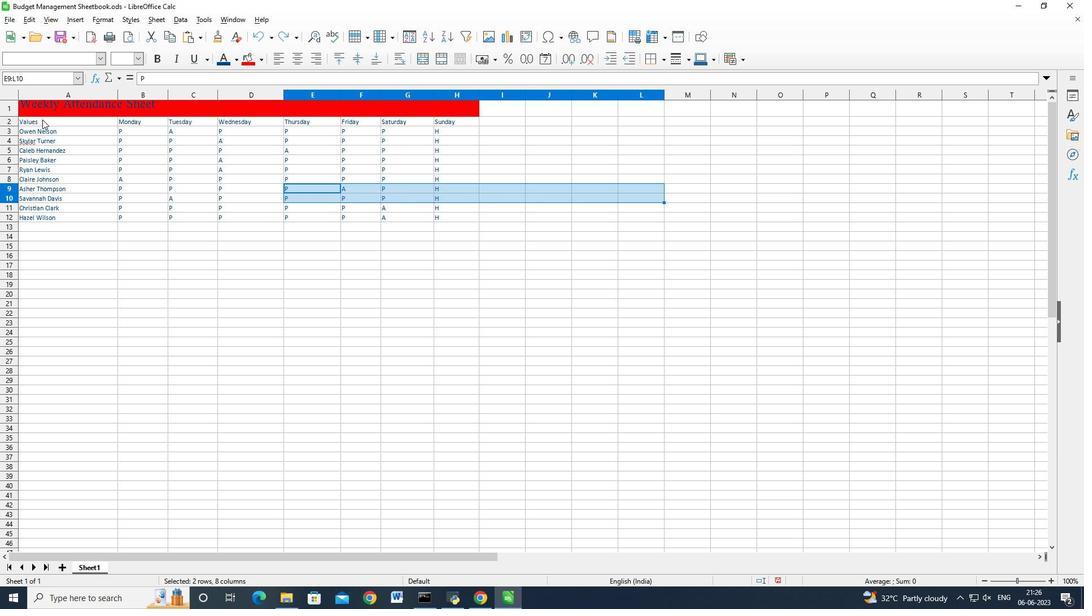 
Action: Mouse moved to (93, 50)
Screenshot: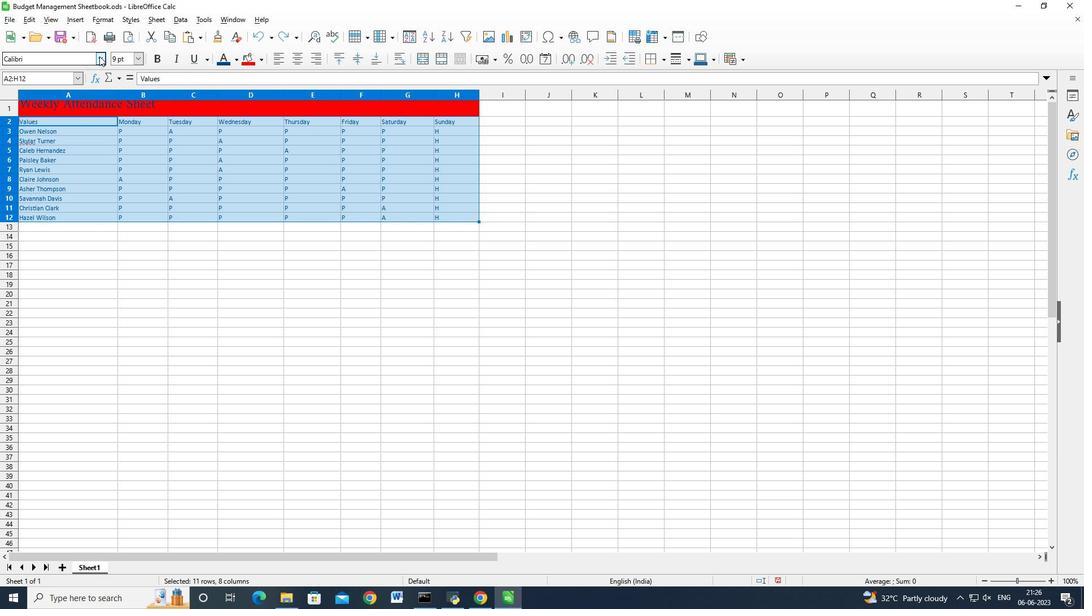 
Action: Mouse pressed left at (93, 50)
Screenshot: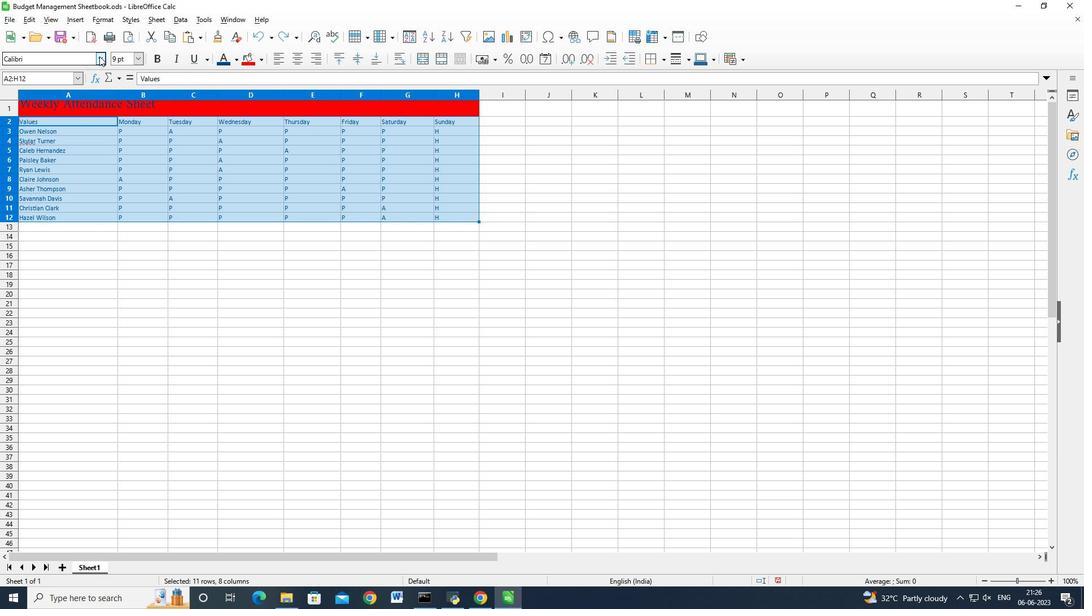 
Action: Mouse moved to (52, 66)
Screenshot: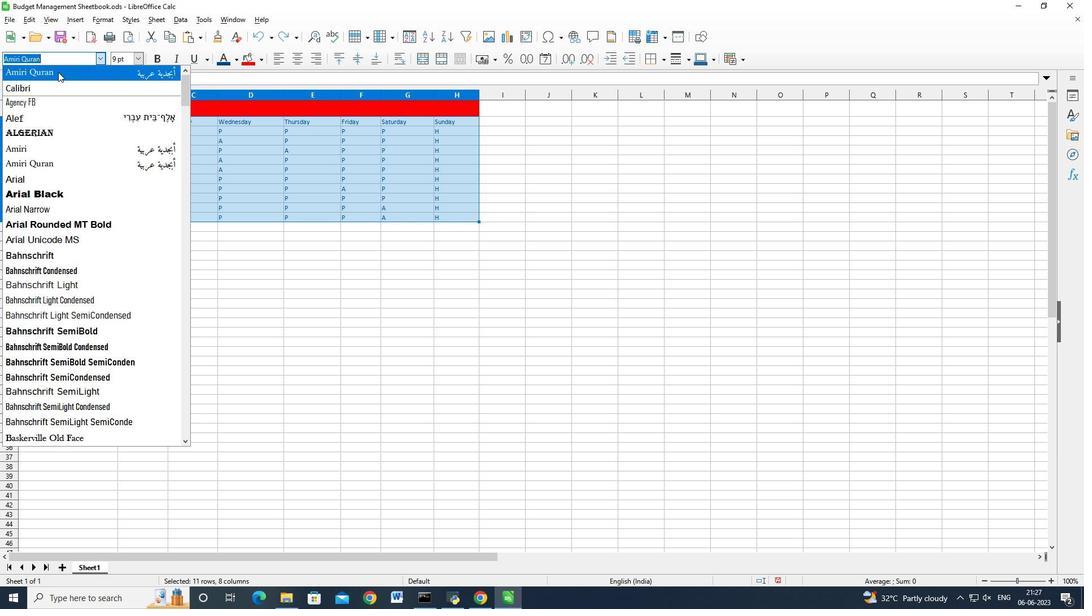 
Action: Key pressed cal
Screenshot: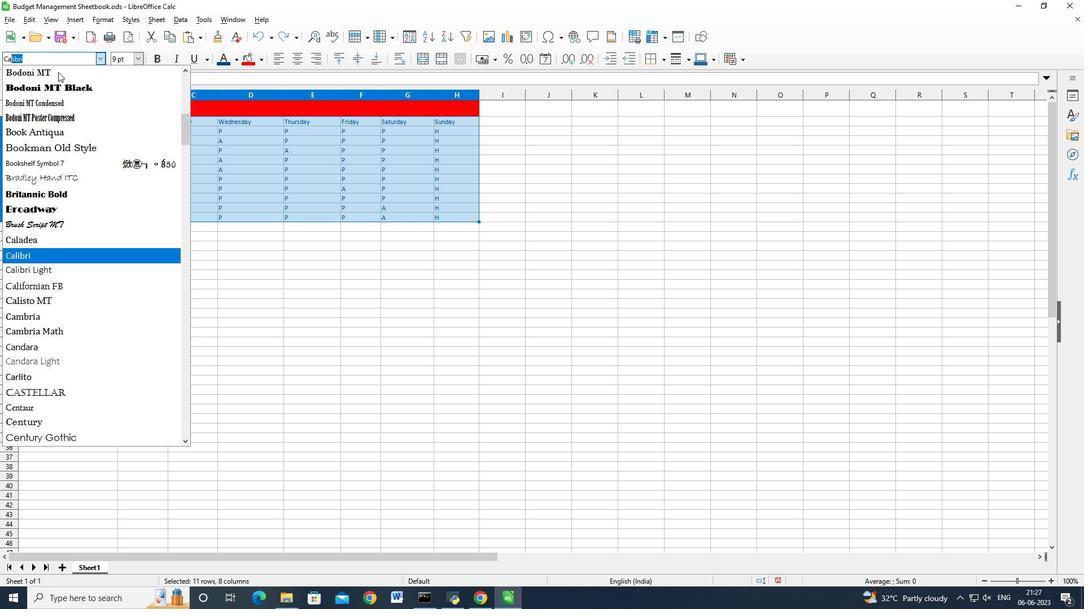 
Action: Mouse moved to (52, 252)
Screenshot: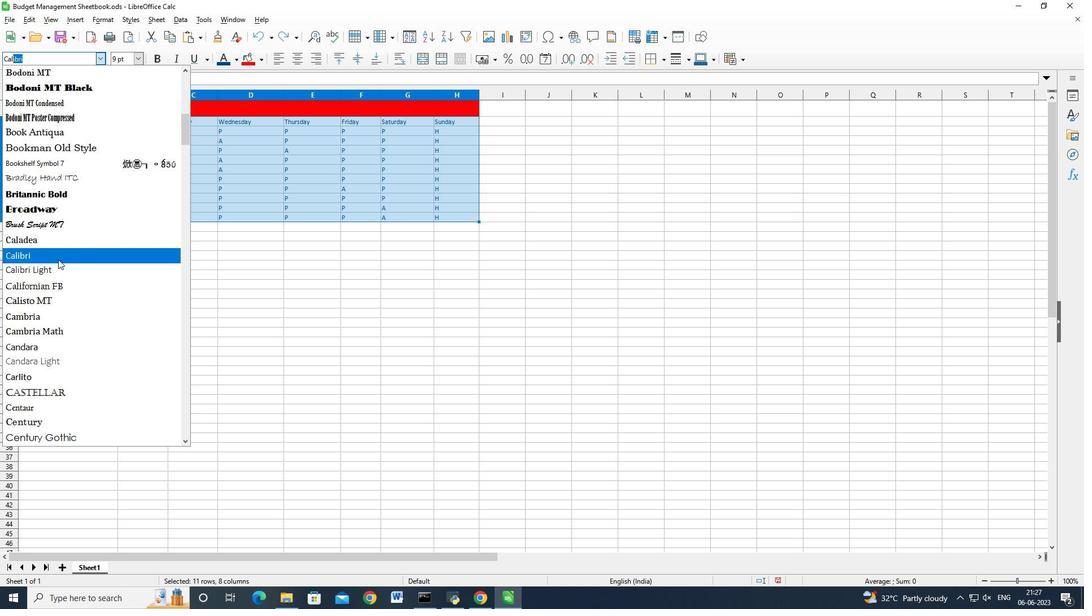 
Action: Mouse pressed left at (52, 252)
Screenshot: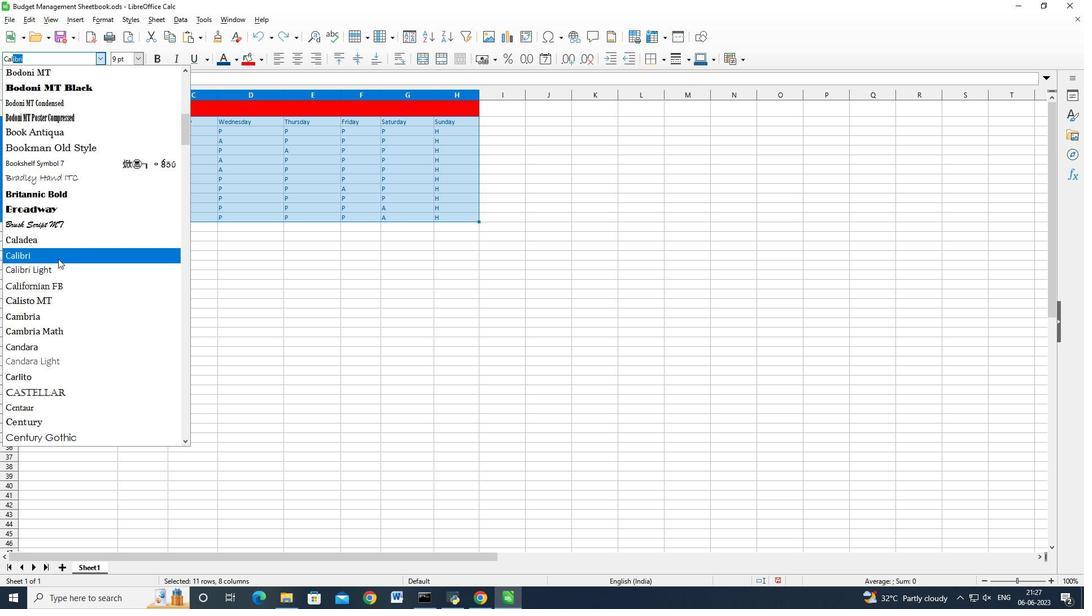 
Action: Mouse moved to (132, 45)
Screenshot: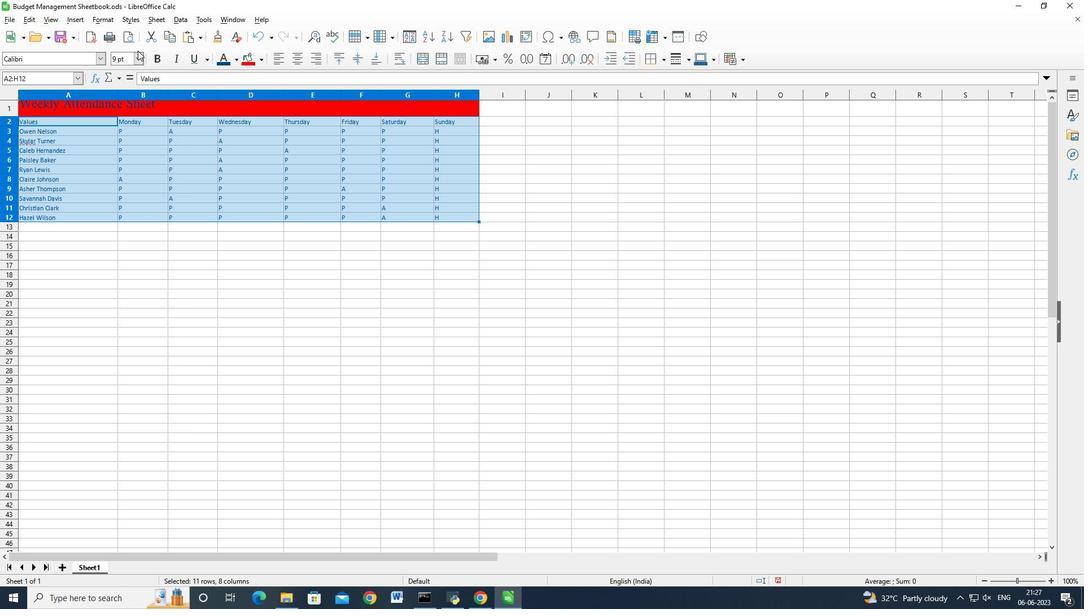 
Action: Mouse pressed left at (132, 45)
Screenshot: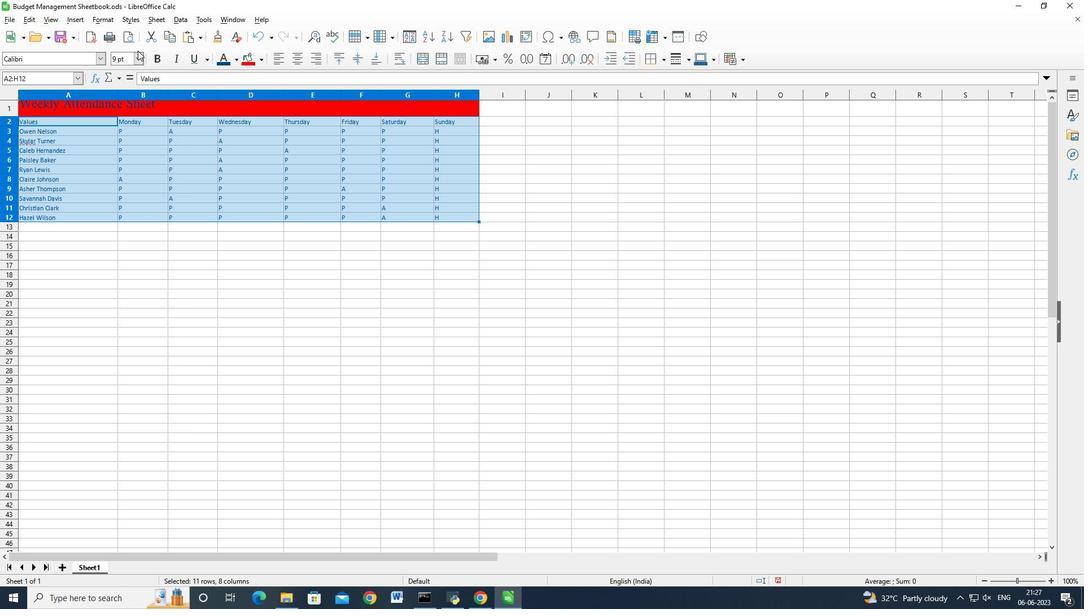 
Action: Mouse moved to (133, 53)
Screenshot: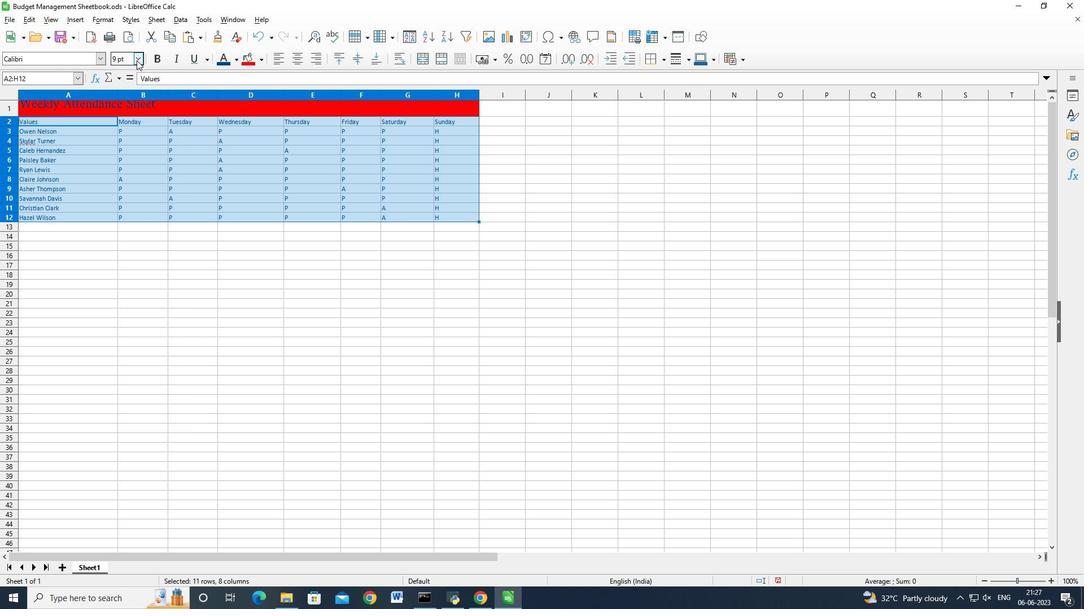 
Action: Mouse pressed left at (133, 53)
Screenshot: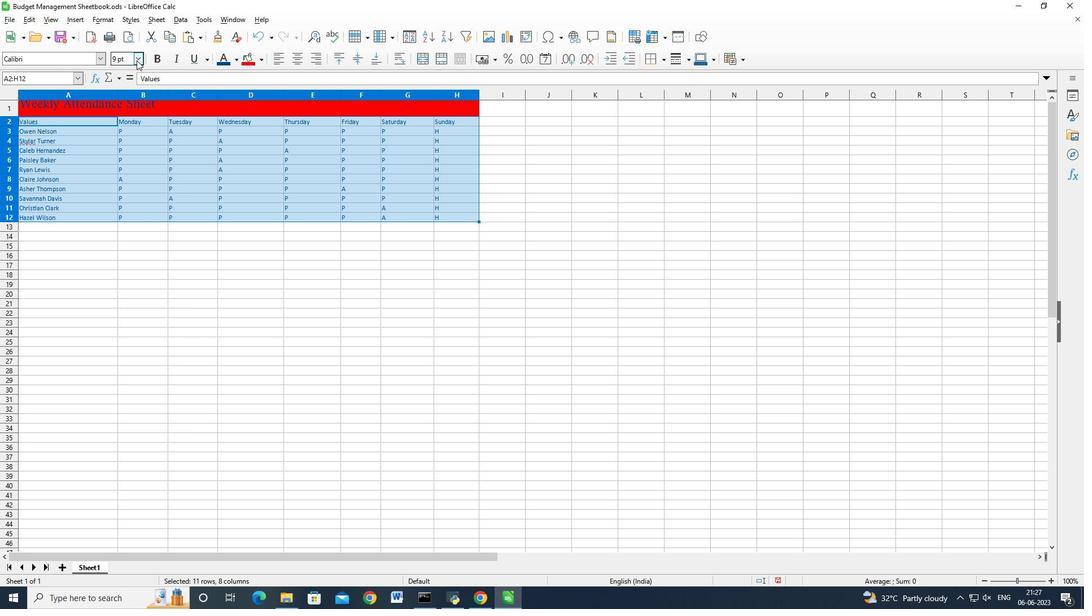 
Action: Mouse moved to (114, 92)
Screenshot: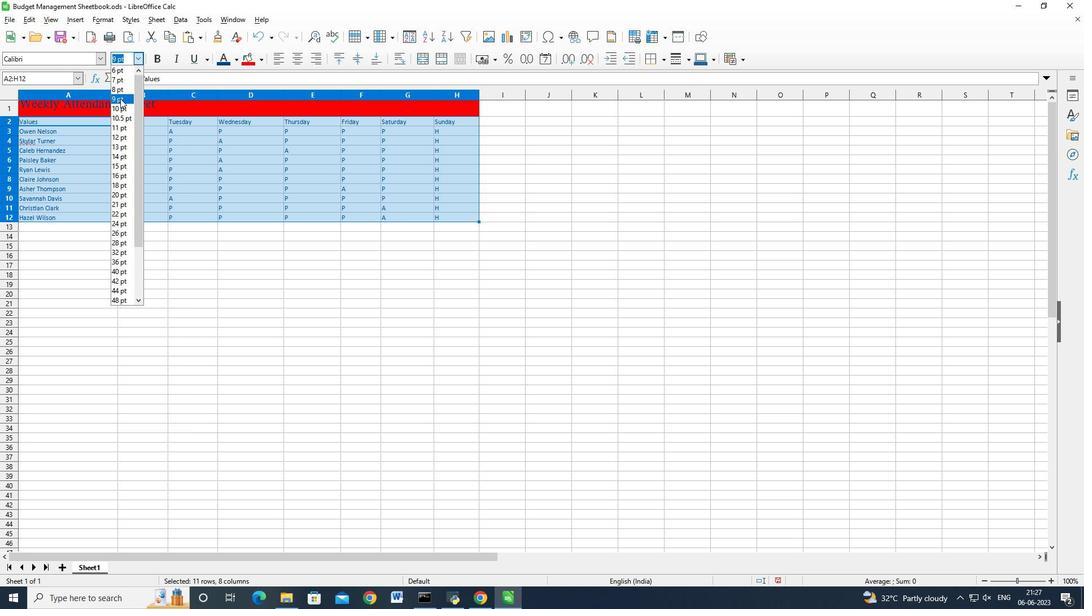 
Action: Mouse pressed left at (114, 92)
Screenshot: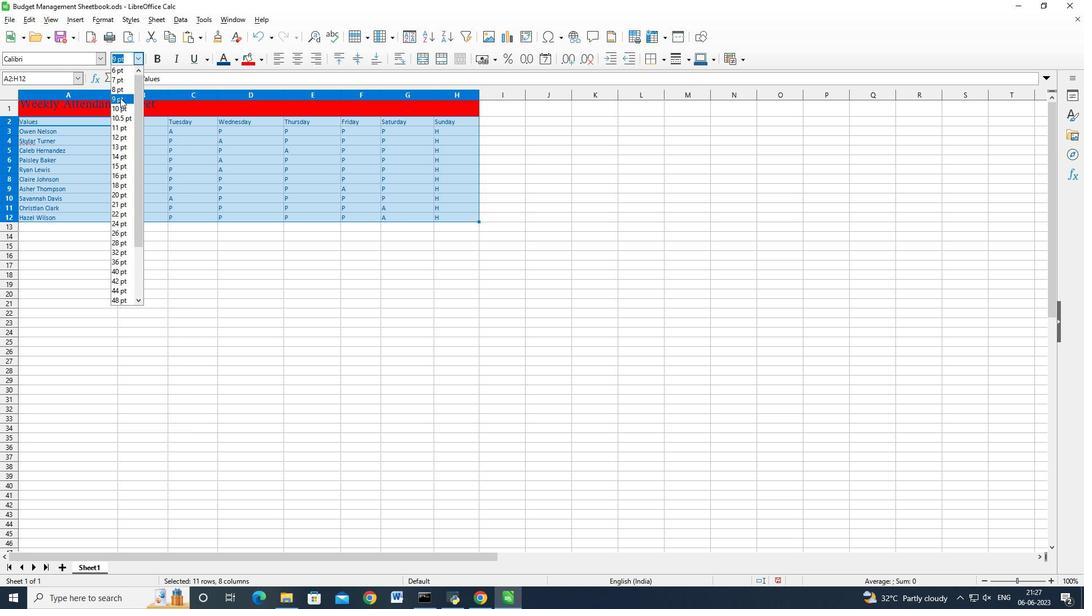 
Action: Mouse moved to (53, 103)
Screenshot: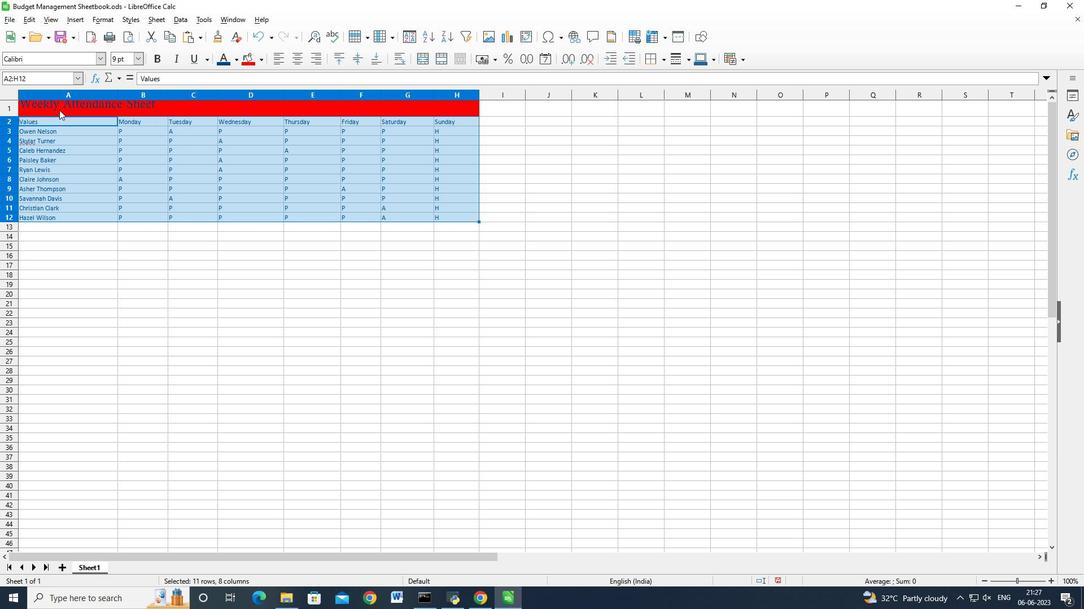 
Action: Mouse pressed left at (53, 103)
Screenshot: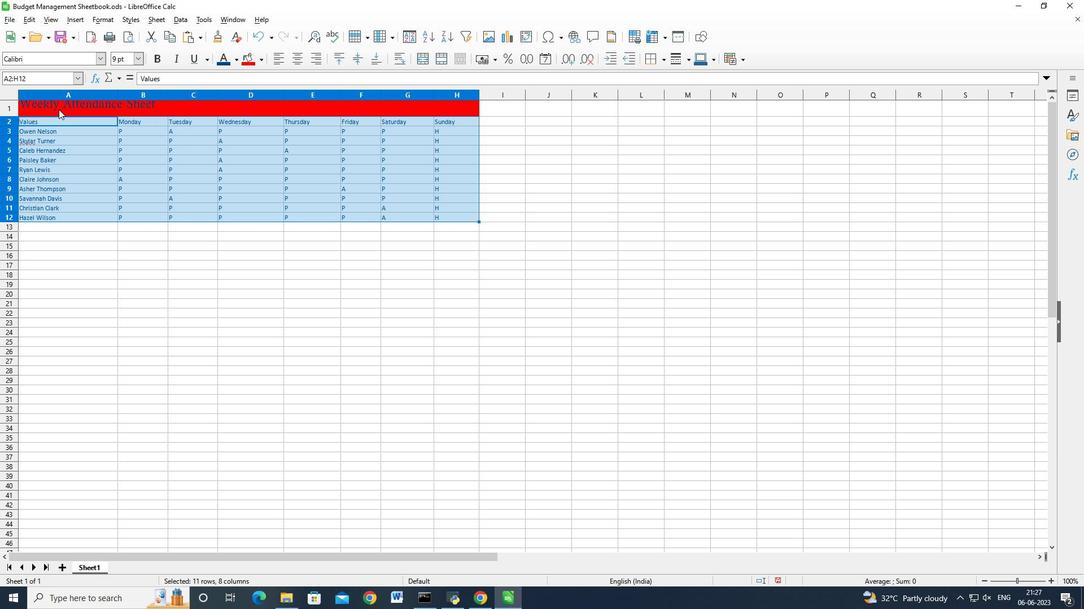 
Action: Mouse moved to (367, 55)
Screenshot: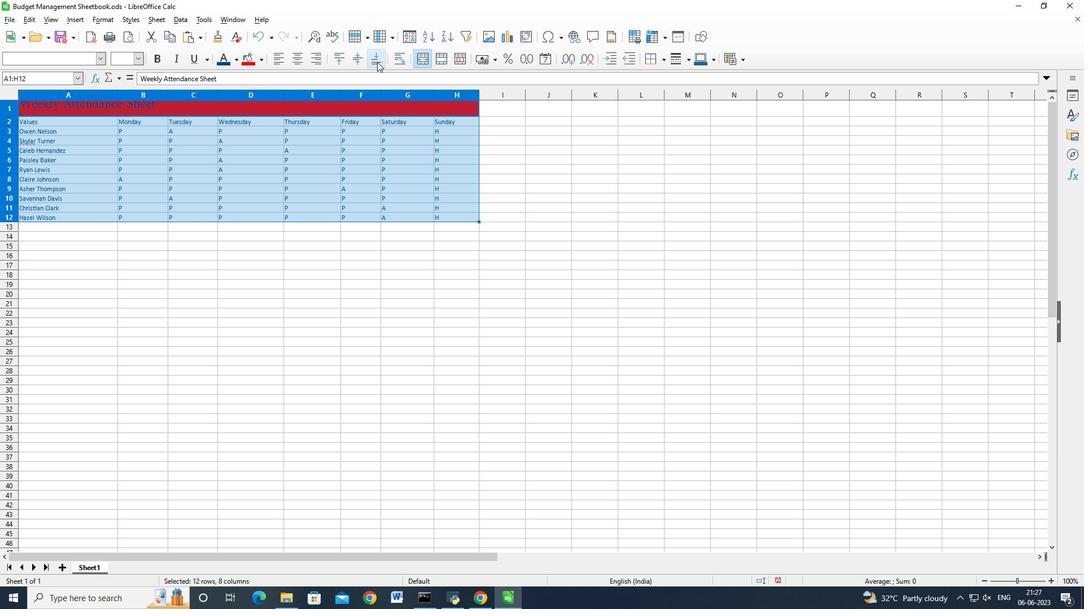 
Action: Mouse pressed left at (367, 55)
Screenshot: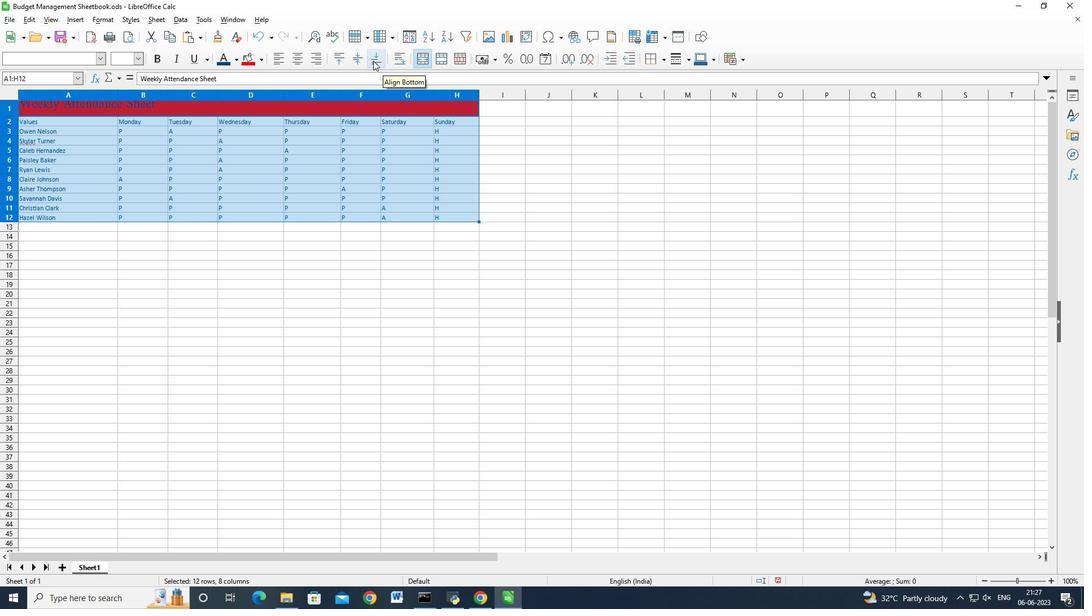 
Action: Mouse moved to (229, 107)
Screenshot: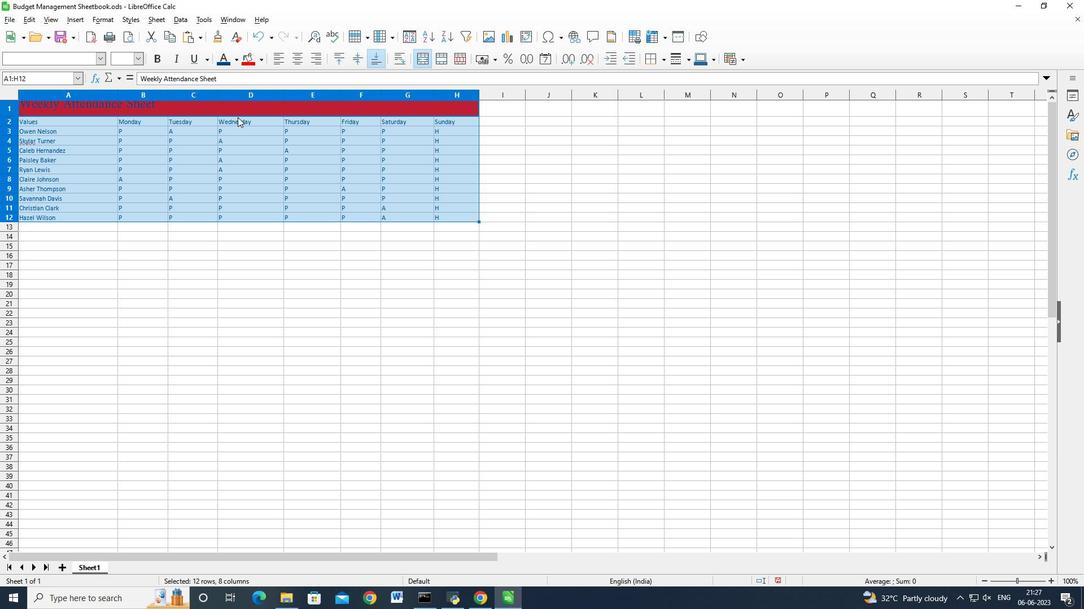 
Action: Mouse pressed left at (229, 107)
Screenshot: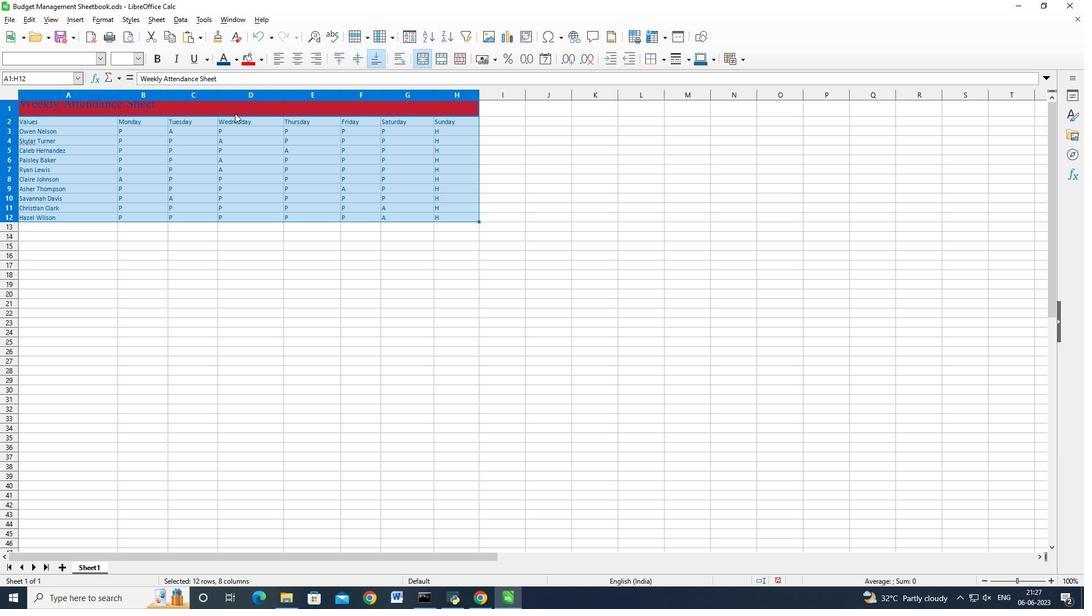 
Action: Mouse moved to (254, 53)
Screenshot: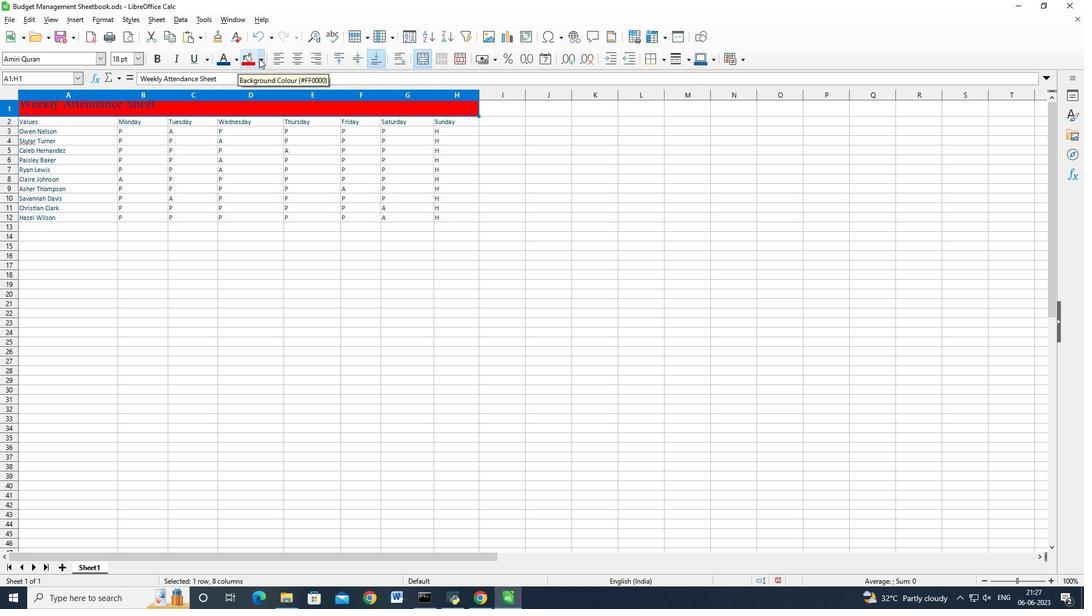 
Action: Mouse pressed left at (254, 53)
Screenshot: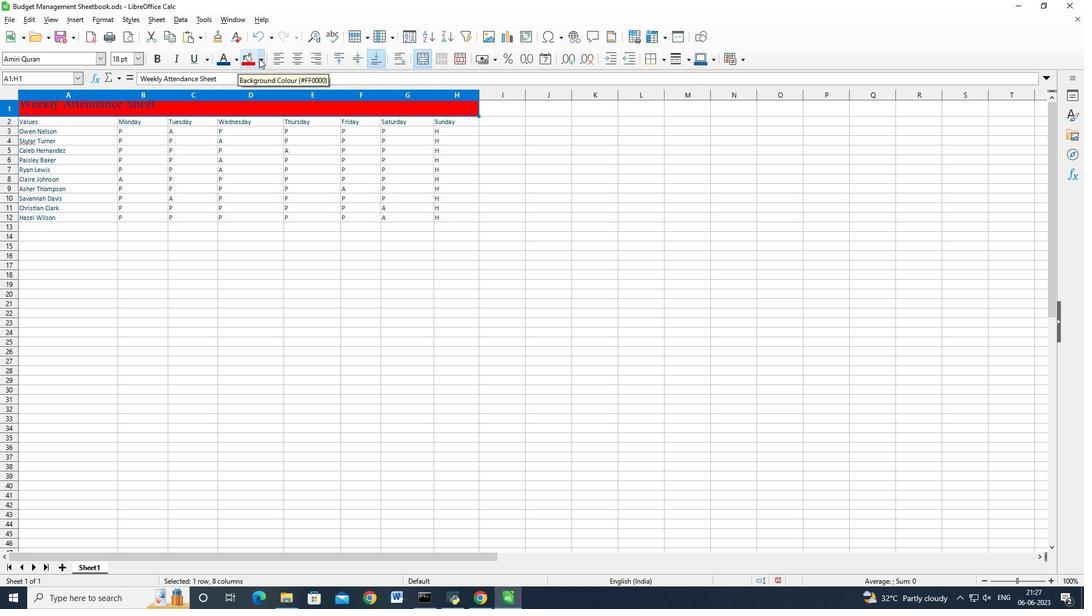
Action: Mouse moved to (338, 239)
Screenshot: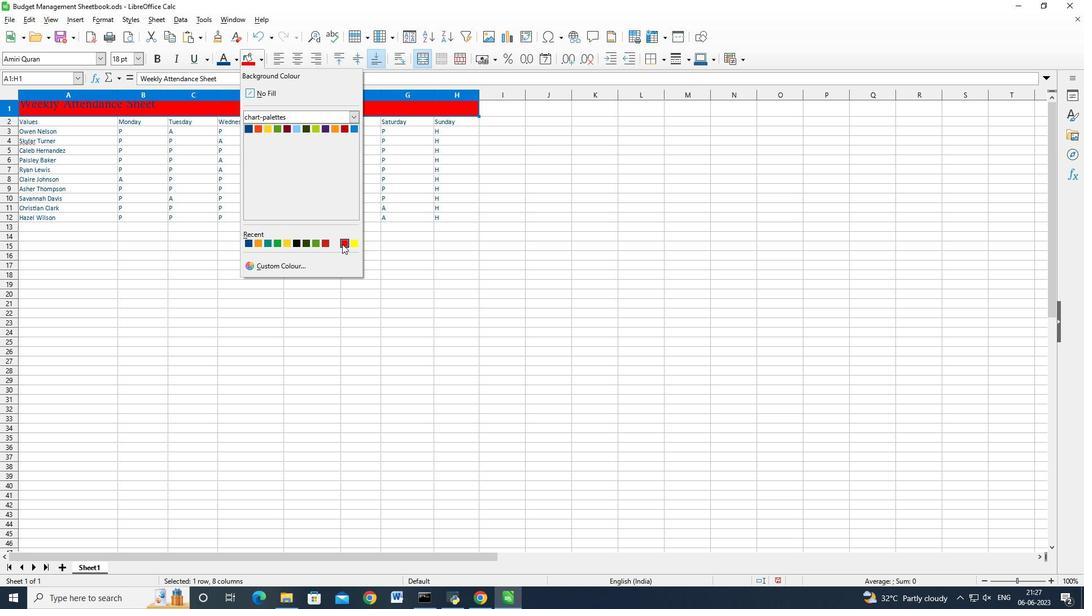 
Action: Mouse pressed left at (338, 239)
Screenshot: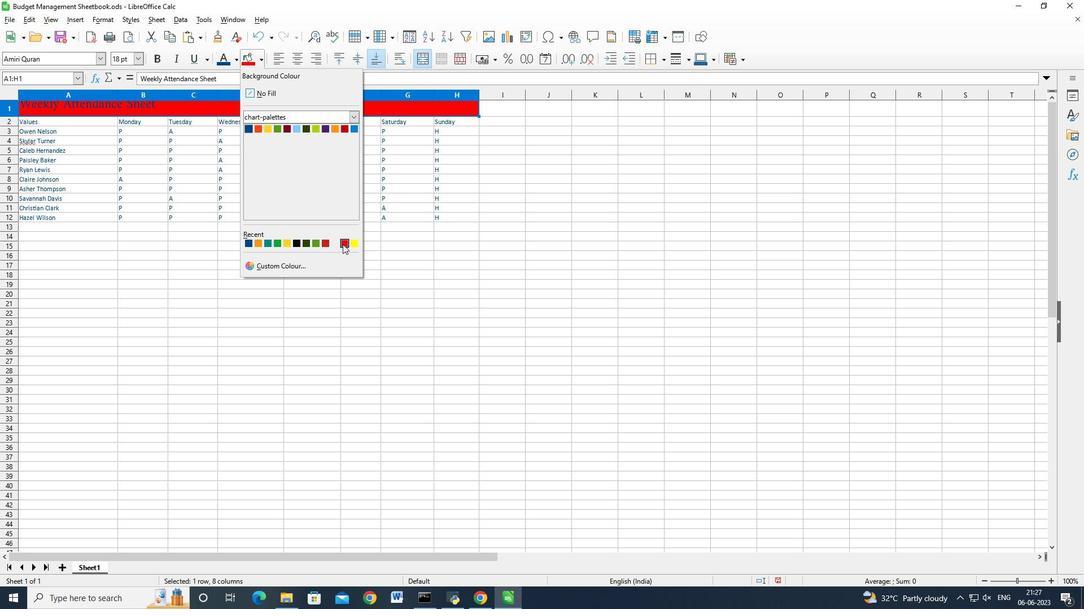 
Action: Mouse moved to (47, 116)
Screenshot: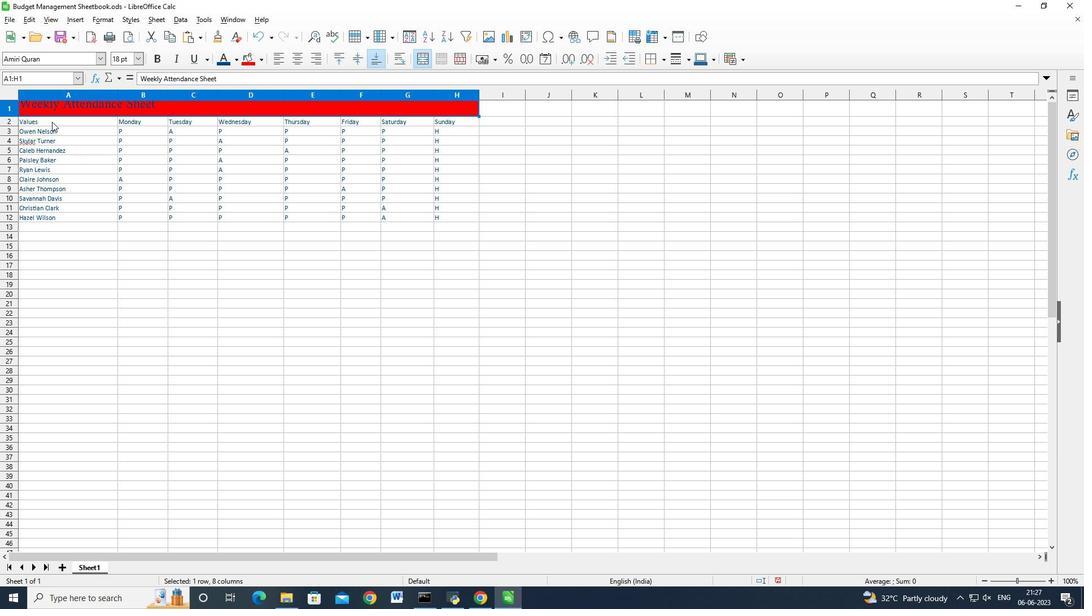 
Action: Mouse pressed left at (47, 116)
Screenshot: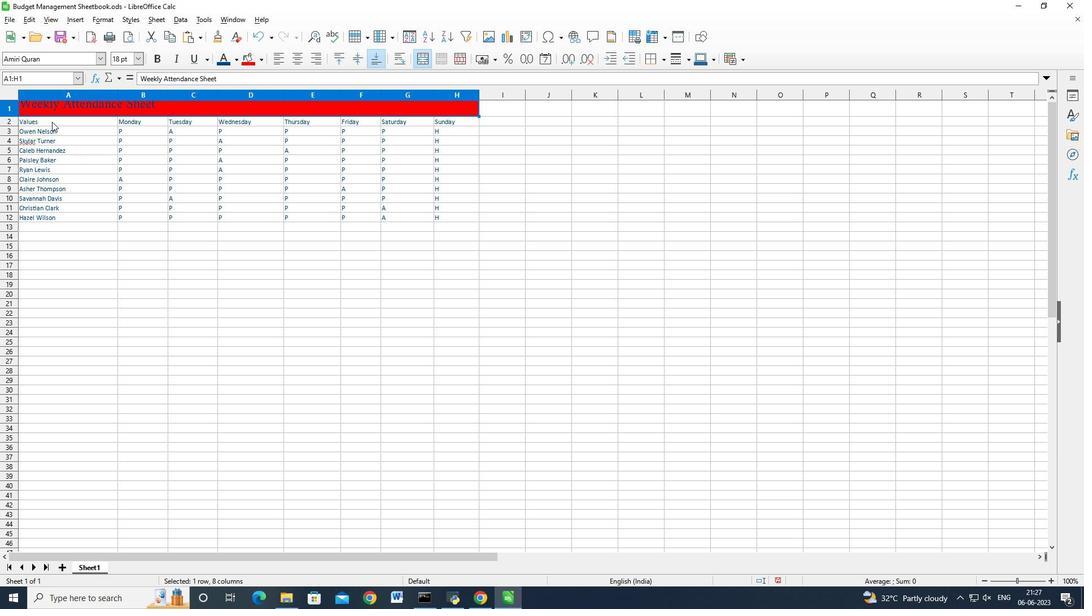 
Action: Mouse moved to (229, 54)
Screenshot: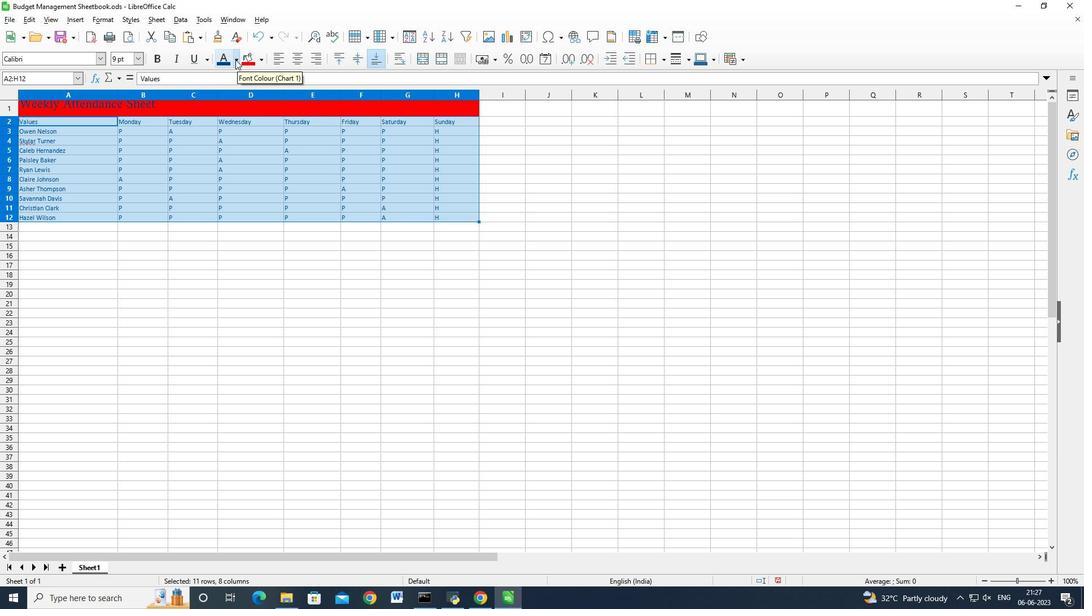 
Action: Mouse pressed left at (229, 54)
Screenshot: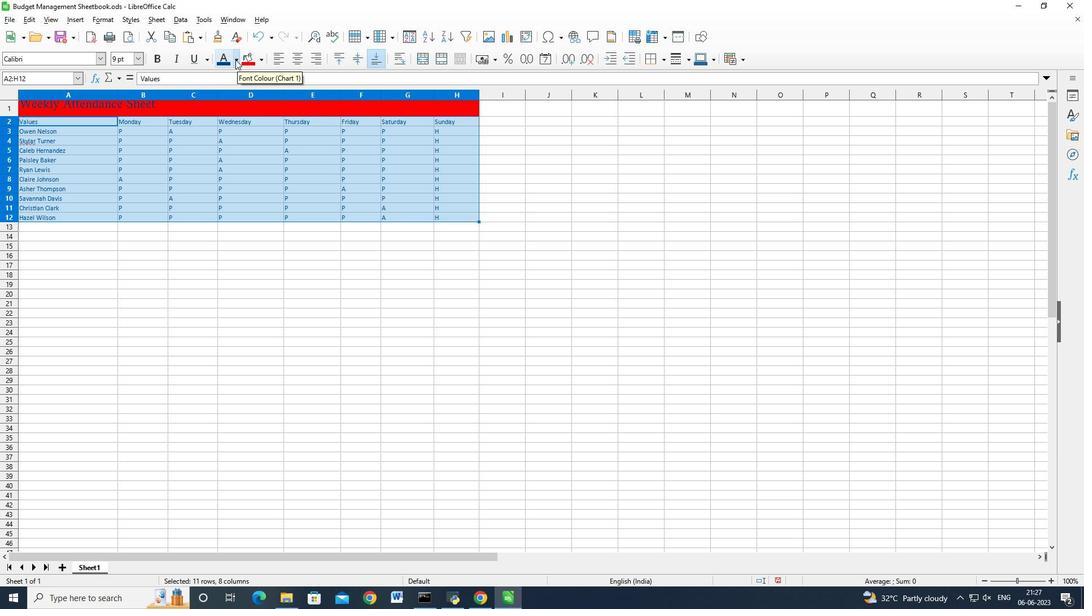 
Action: Mouse moved to (268, 236)
Screenshot: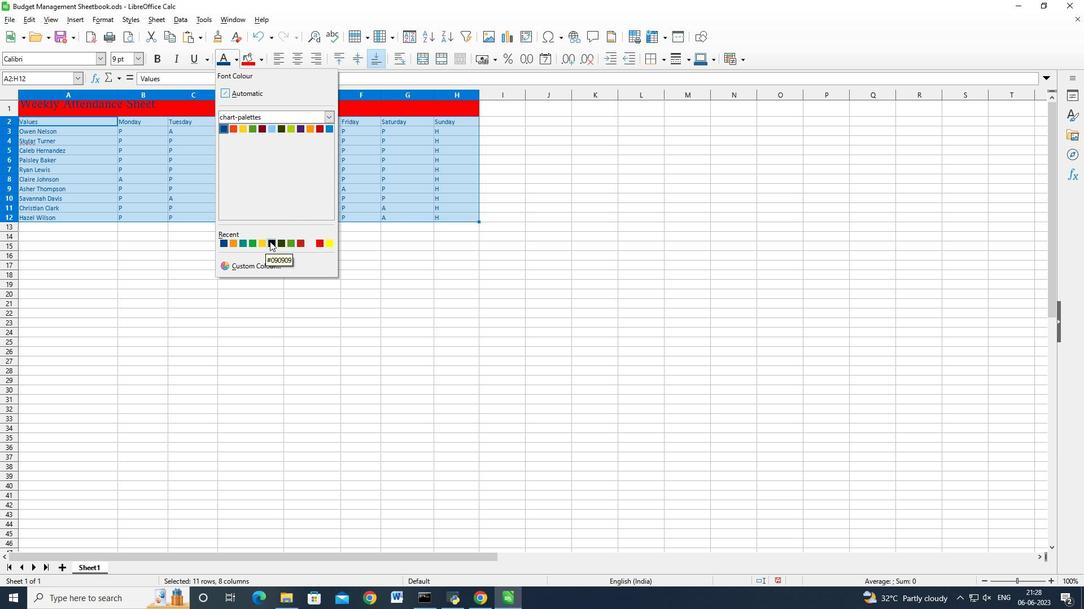 
Action: Mouse pressed left at (268, 236)
Screenshot: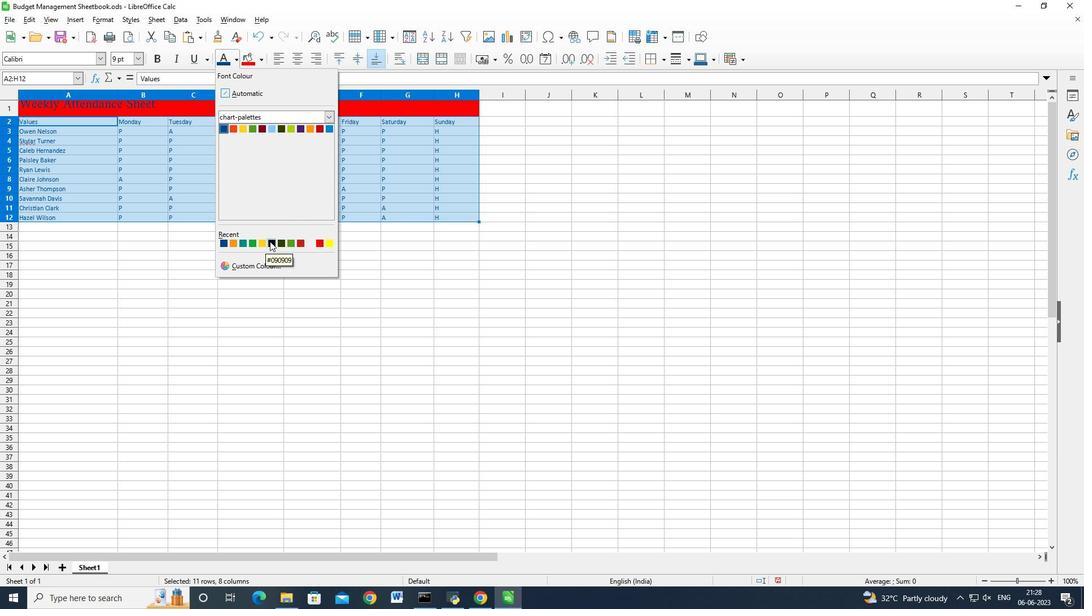 
Action: Mouse moved to (155, 136)
Screenshot: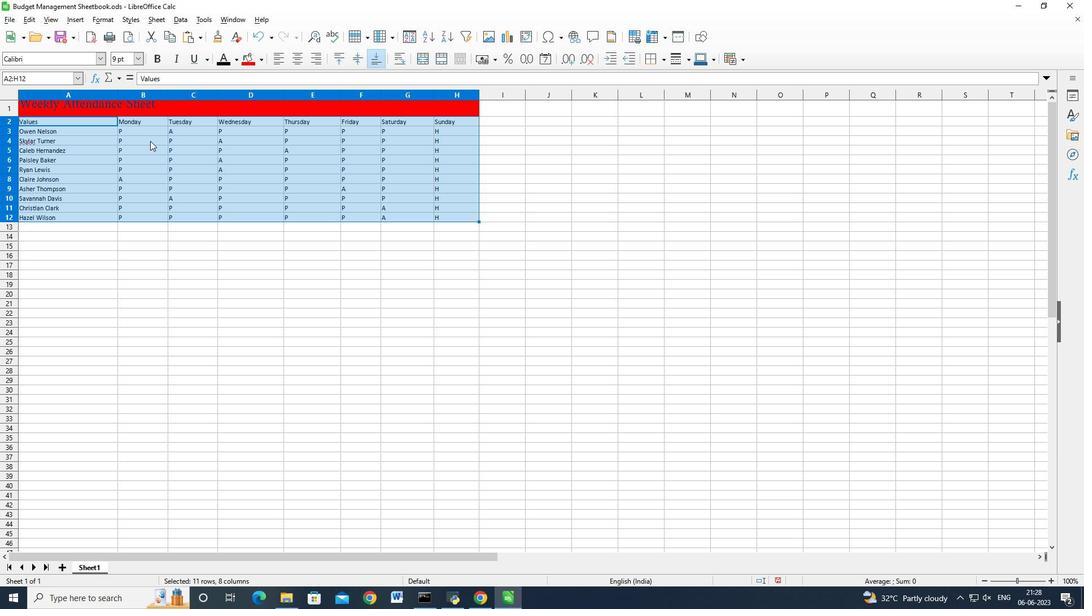 
Action: Mouse pressed left at (155, 136)
Screenshot: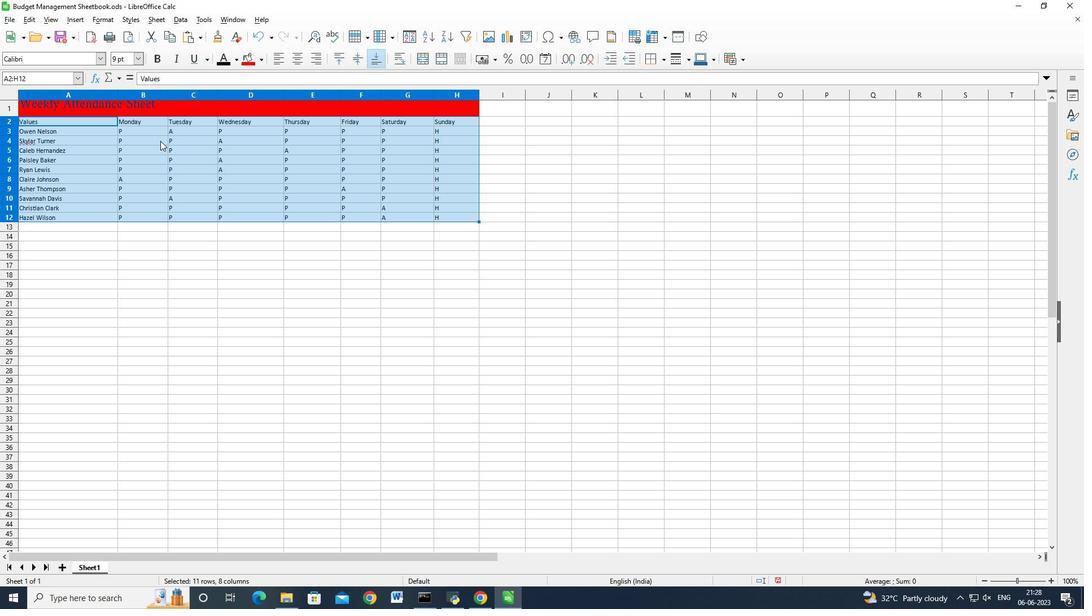 
Action: Mouse moved to (60, 115)
Screenshot: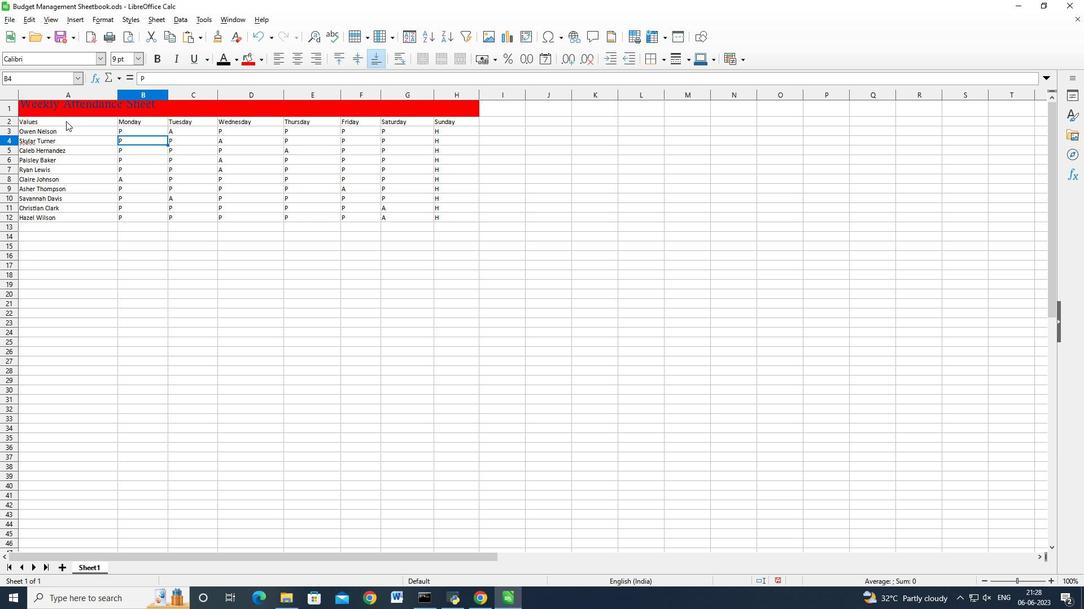
Action: Mouse pressed left at (60, 115)
Screenshot: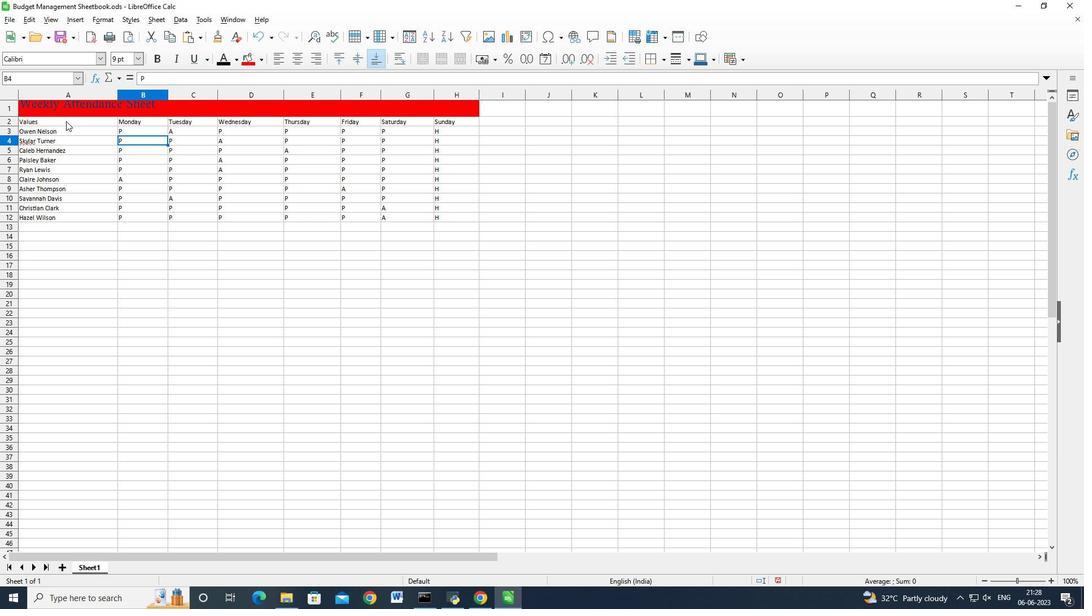 
Action: Mouse moved to (656, 54)
Screenshot: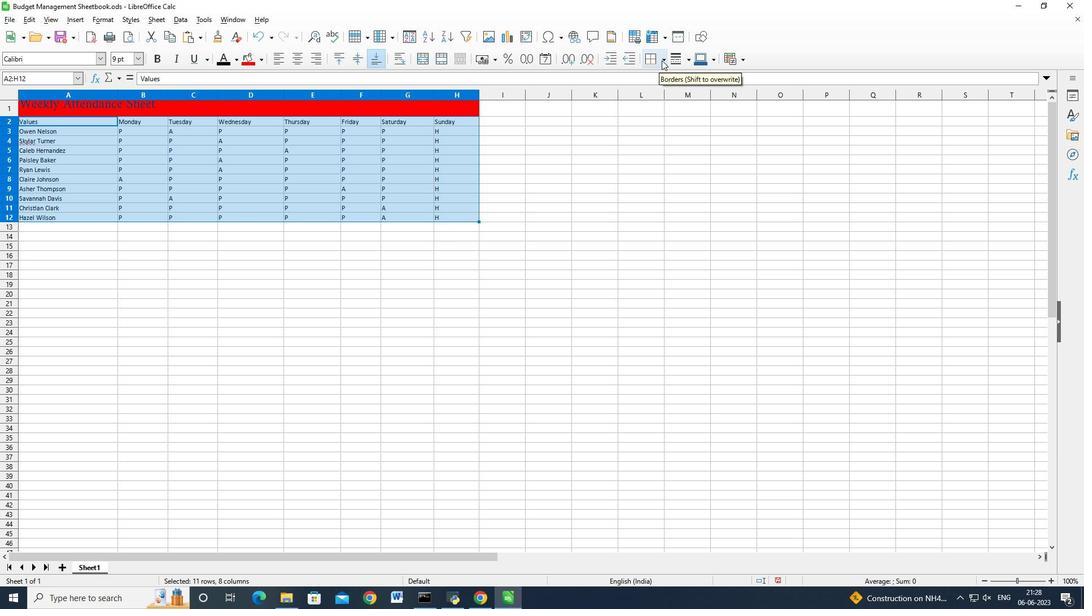 
Action: Mouse pressed left at (656, 54)
Screenshot: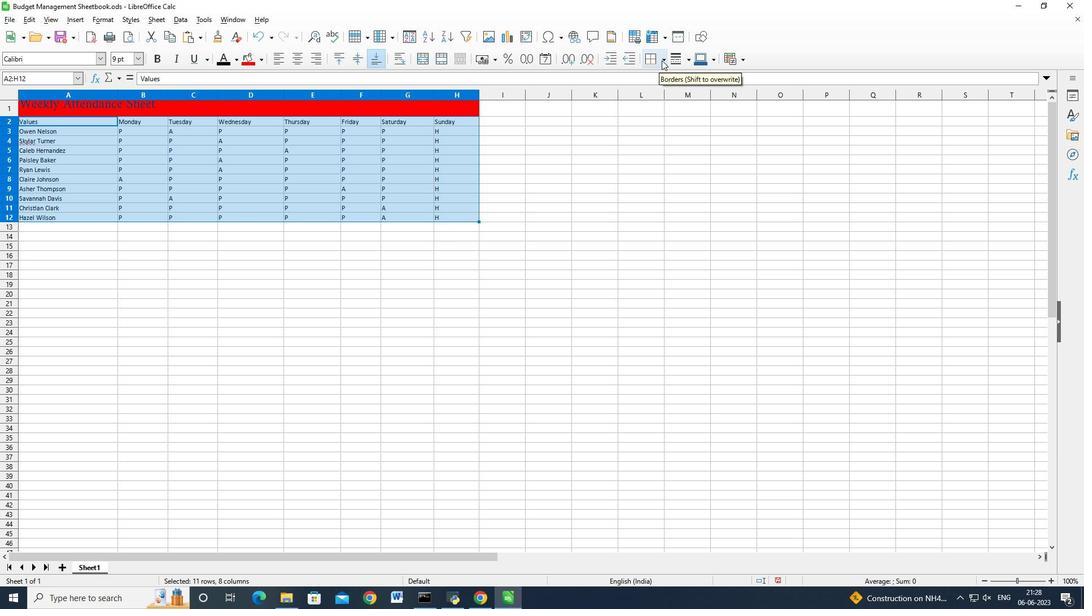 
Action: Mouse moved to (704, 111)
Screenshot: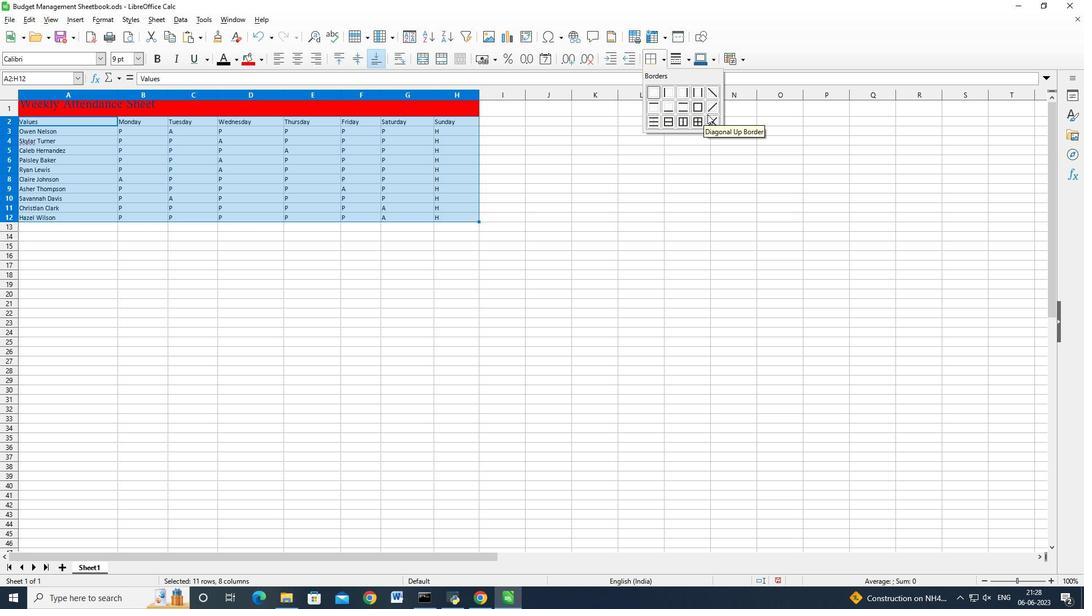 
Action: Mouse pressed left at (704, 111)
Screenshot: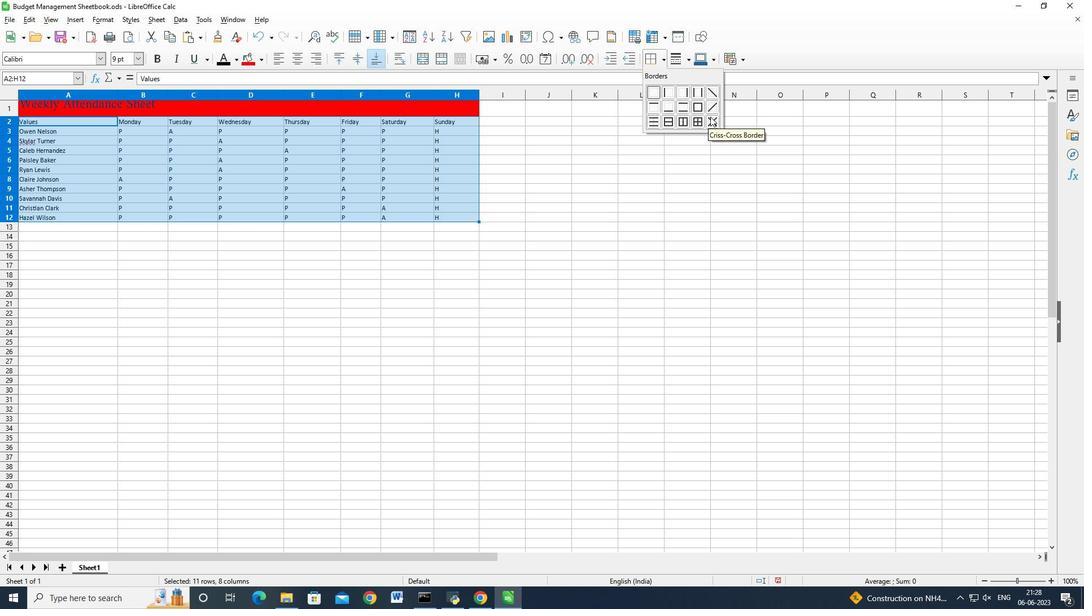 
Action: Mouse moved to (2, 88)
Screenshot: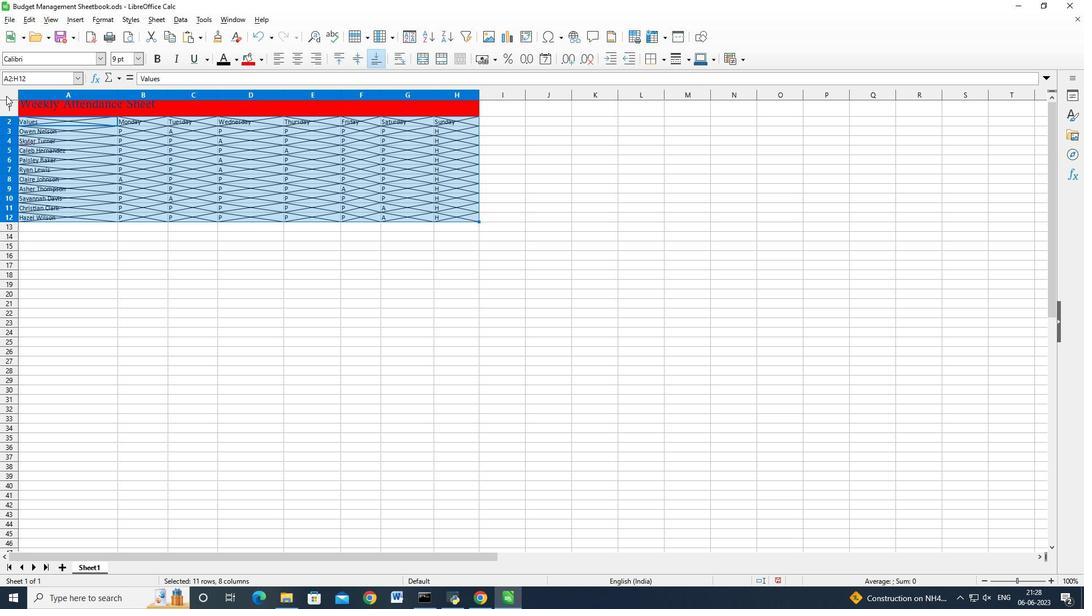 
Action: Mouse pressed left at (2, 88)
Screenshot: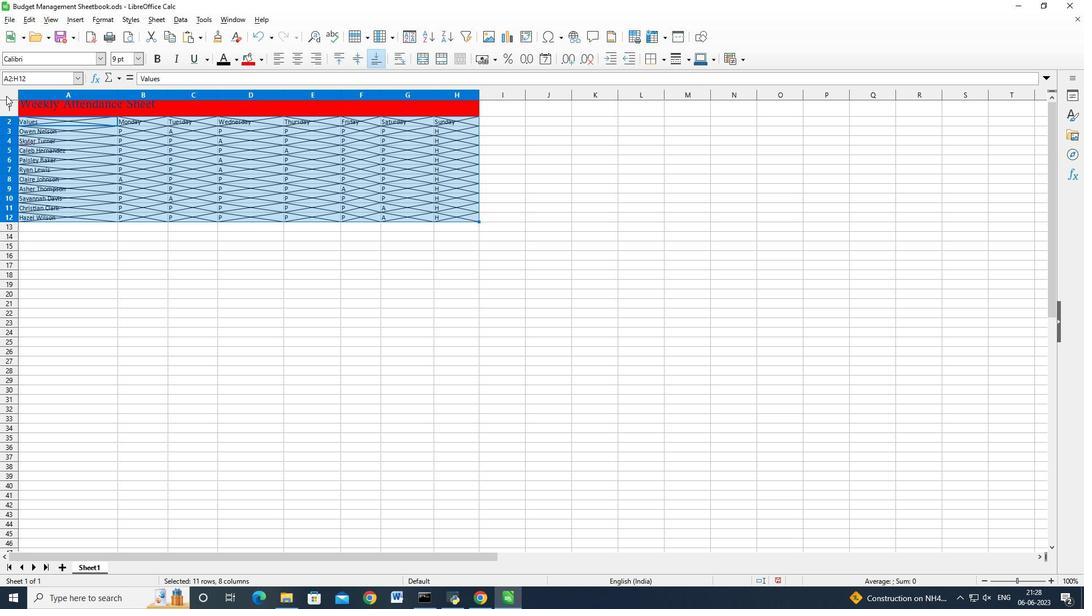 
Action: Mouse moved to (112, 89)
Screenshot: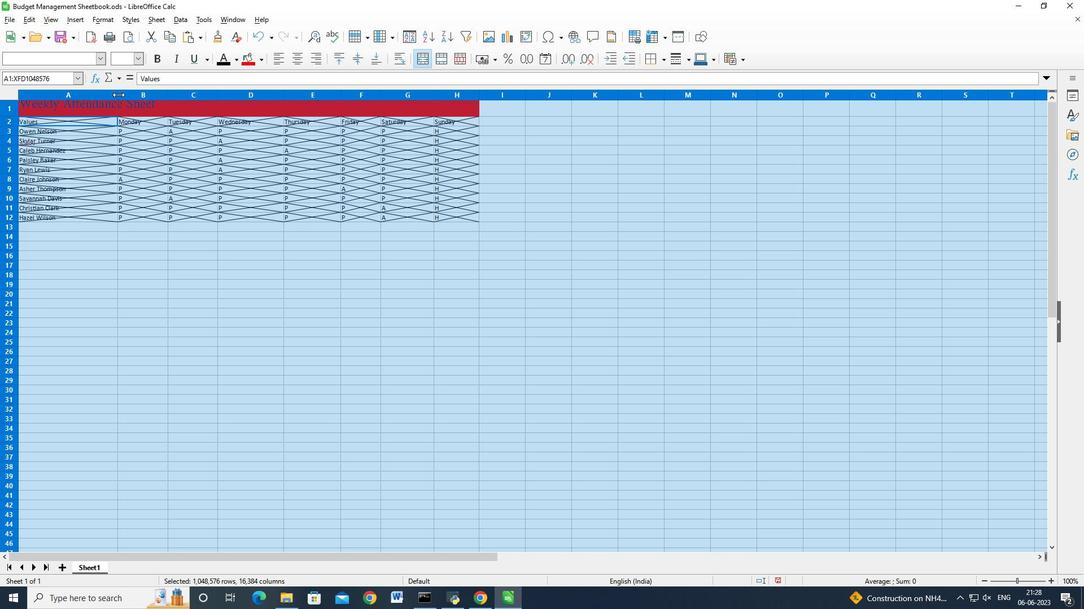 
Action: Mouse pressed left at (112, 89)
Screenshot: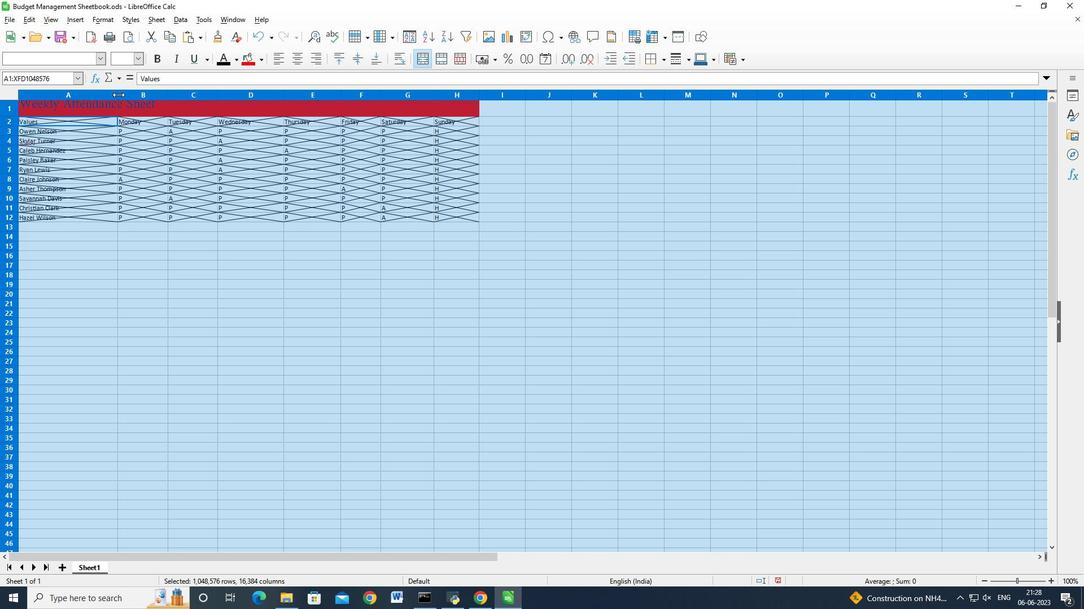 
Action: Mouse moved to (113, 89)
Screenshot: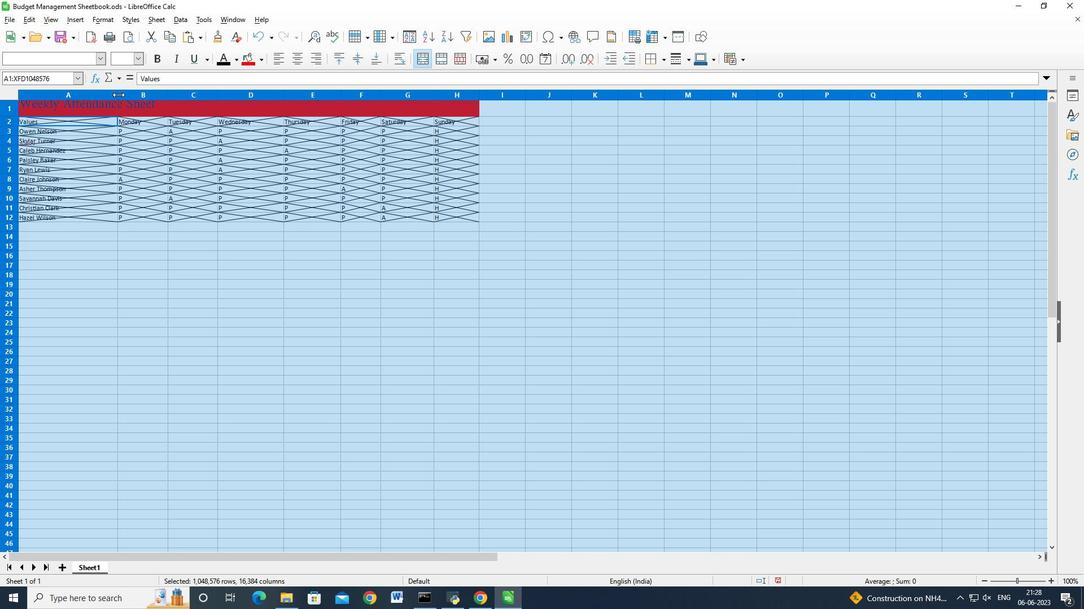 
Action: Mouse pressed left at (113, 89)
Screenshot: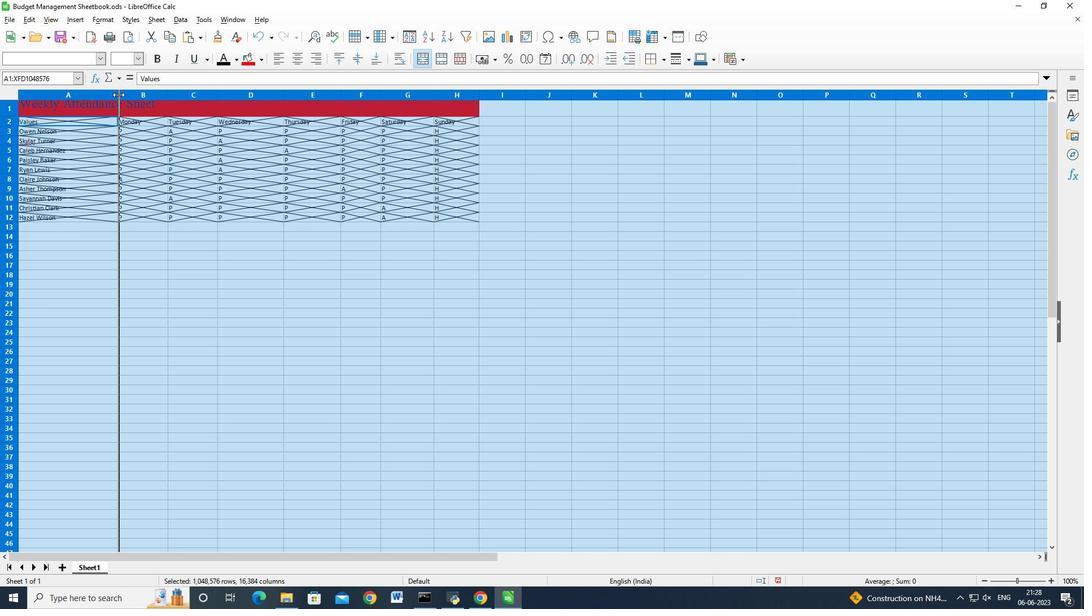 
Action: Mouse moved to (137, 148)
Screenshot: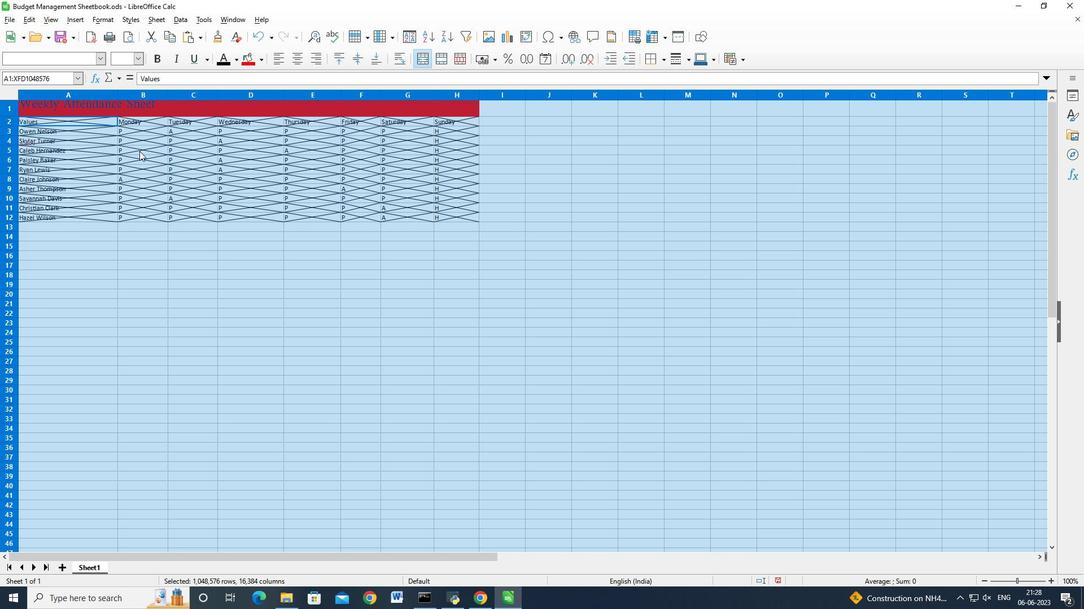 
Action: Mouse pressed left at (137, 148)
Screenshot: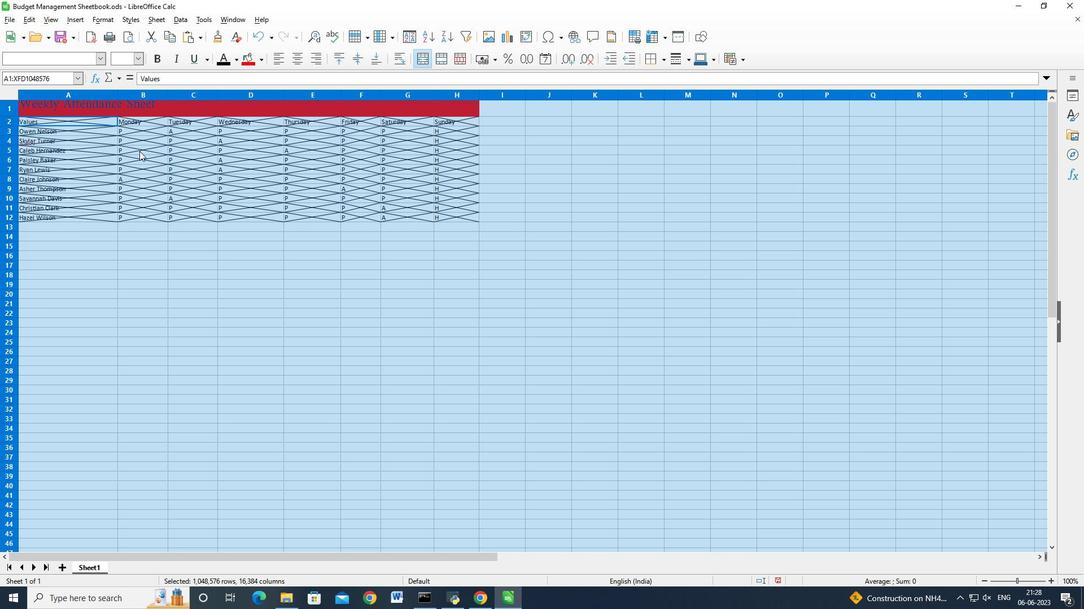
Action: Mouse moved to (314, 190)
Screenshot: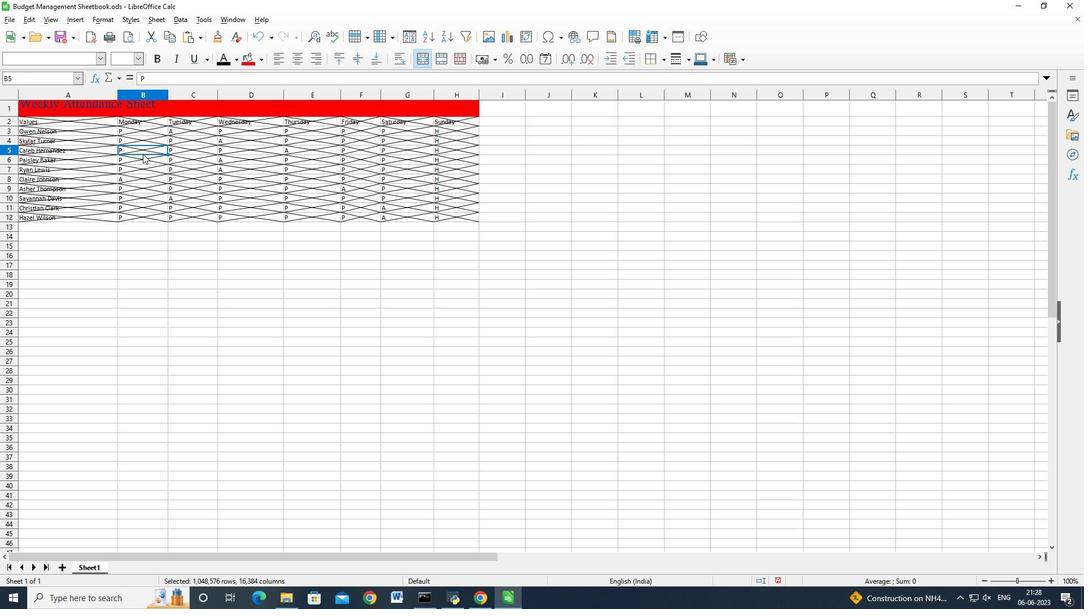 
